 Task: Create a due date automation trigger when advanced on, on the wednesday of the week before a card is due add content with a name containing resume at 11:00 AM.
Action: Mouse moved to (1362, 105)
Screenshot: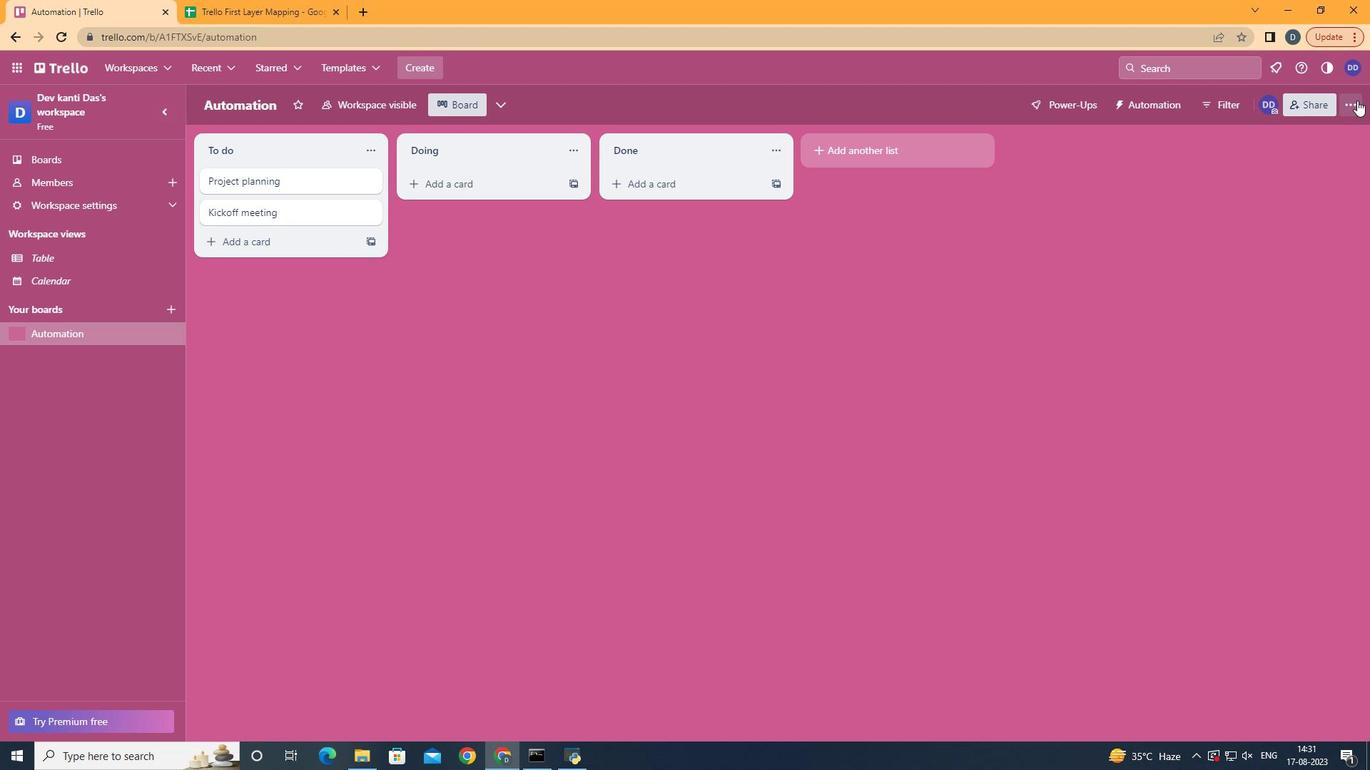 
Action: Mouse pressed left at (1362, 105)
Screenshot: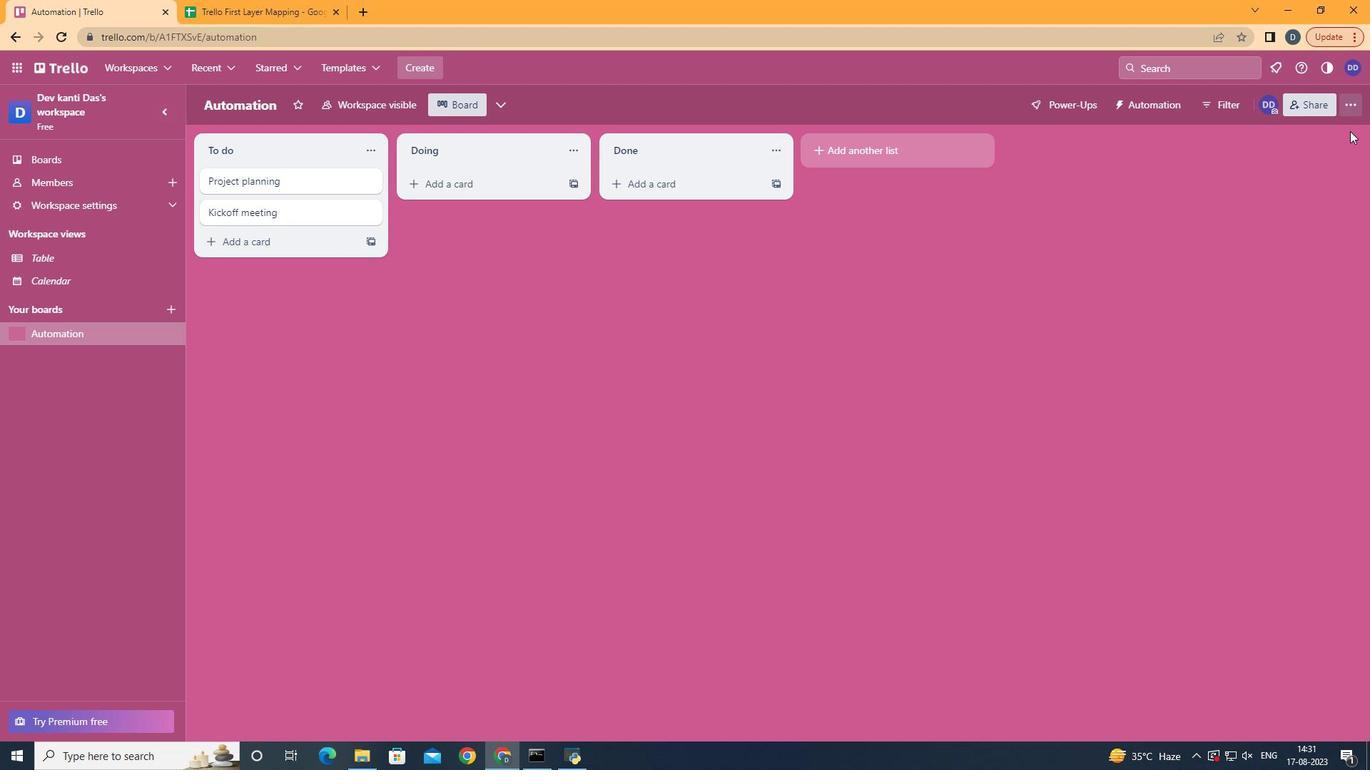 
Action: Mouse moved to (1268, 304)
Screenshot: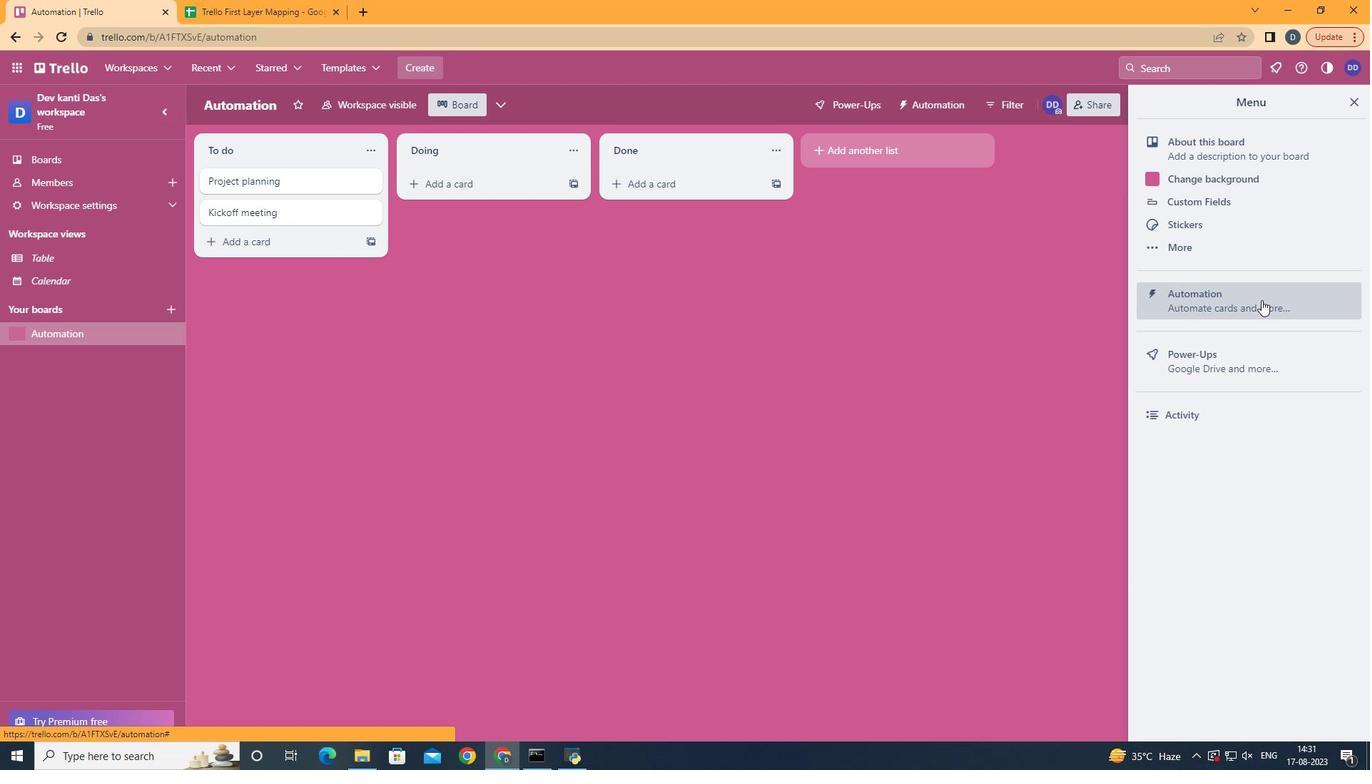 
Action: Mouse pressed left at (1268, 304)
Screenshot: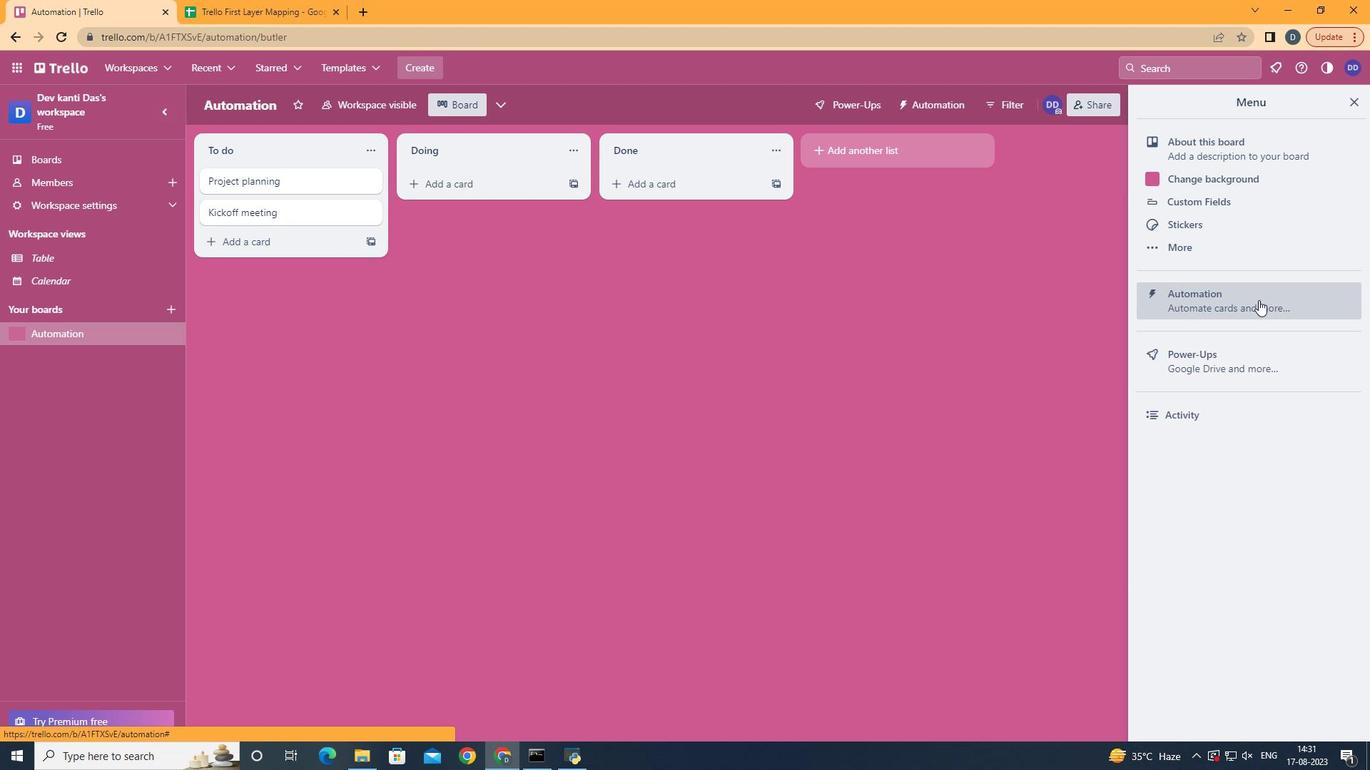 
Action: Mouse moved to (252, 291)
Screenshot: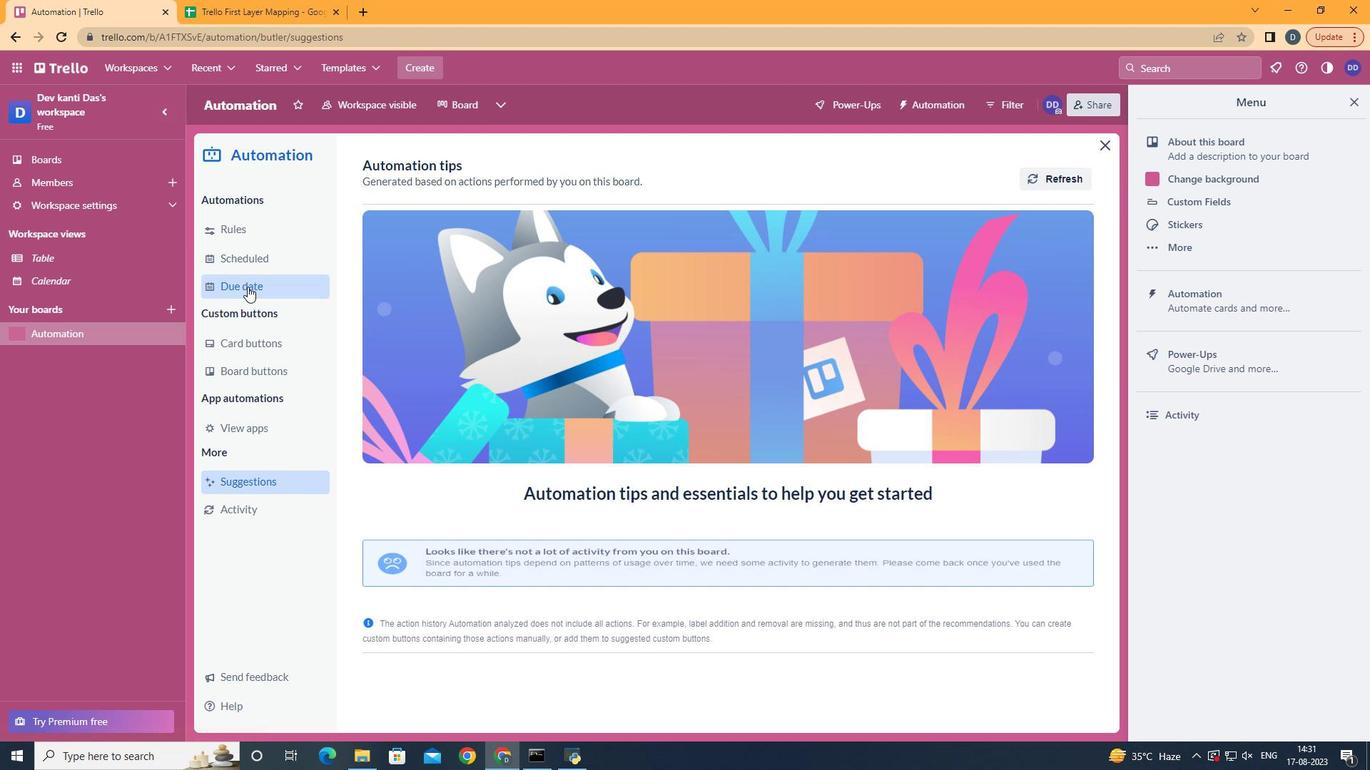 
Action: Mouse pressed left at (252, 291)
Screenshot: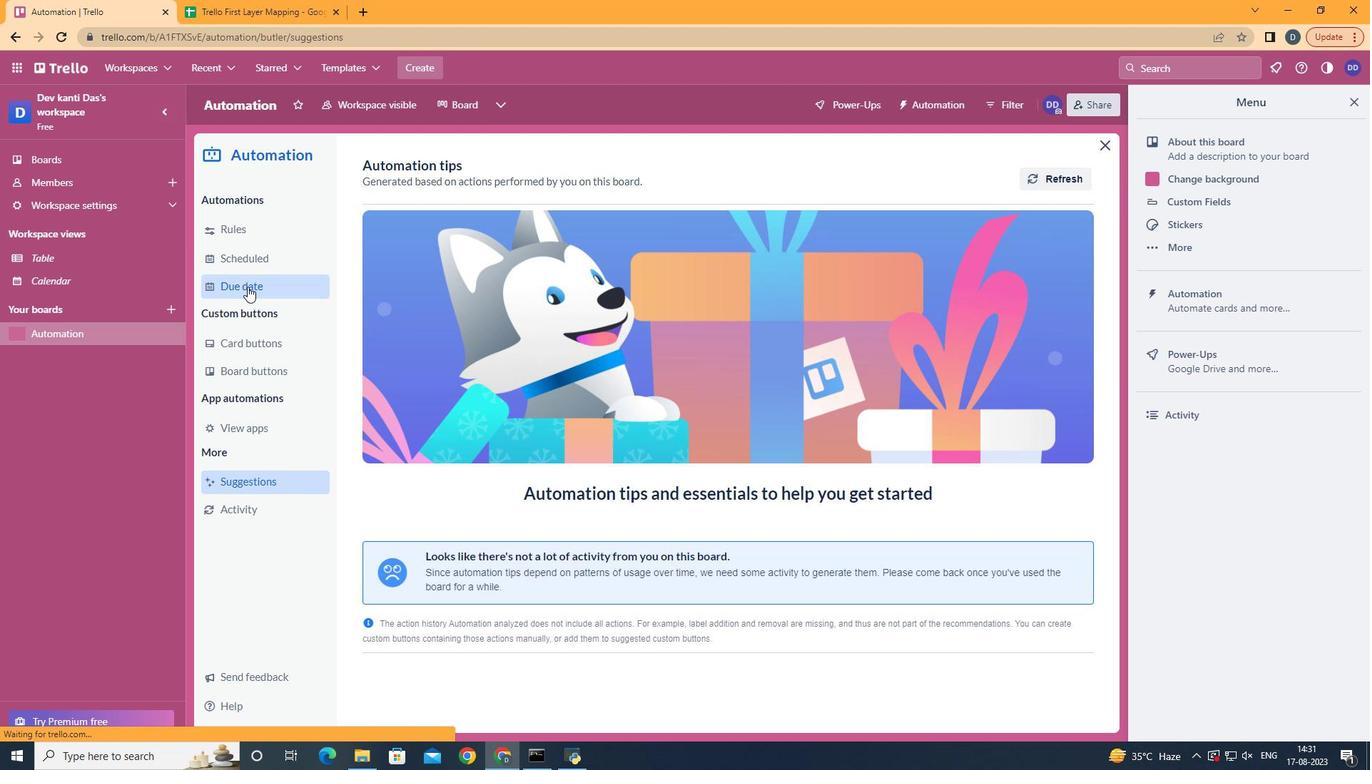 
Action: Mouse moved to (1016, 171)
Screenshot: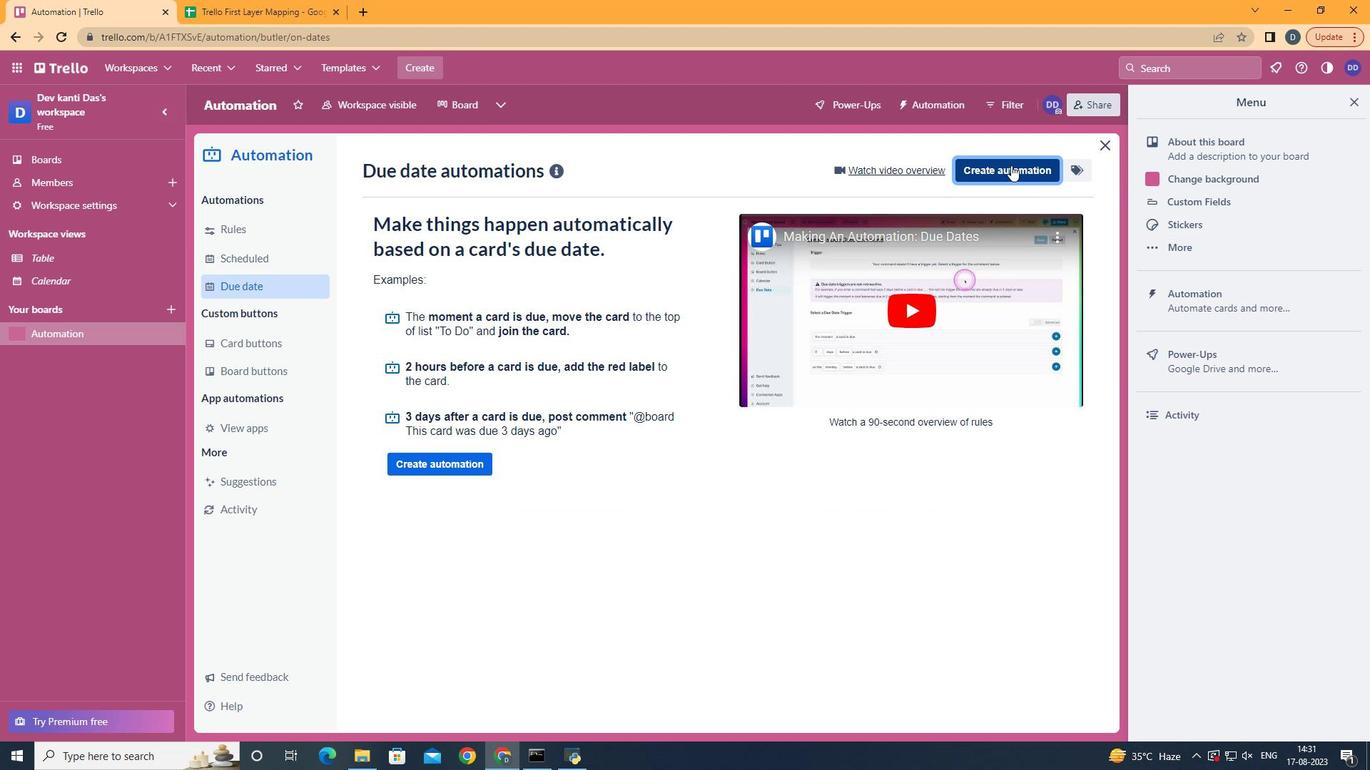 
Action: Mouse pressed left at (1016, 171)
Screenshot: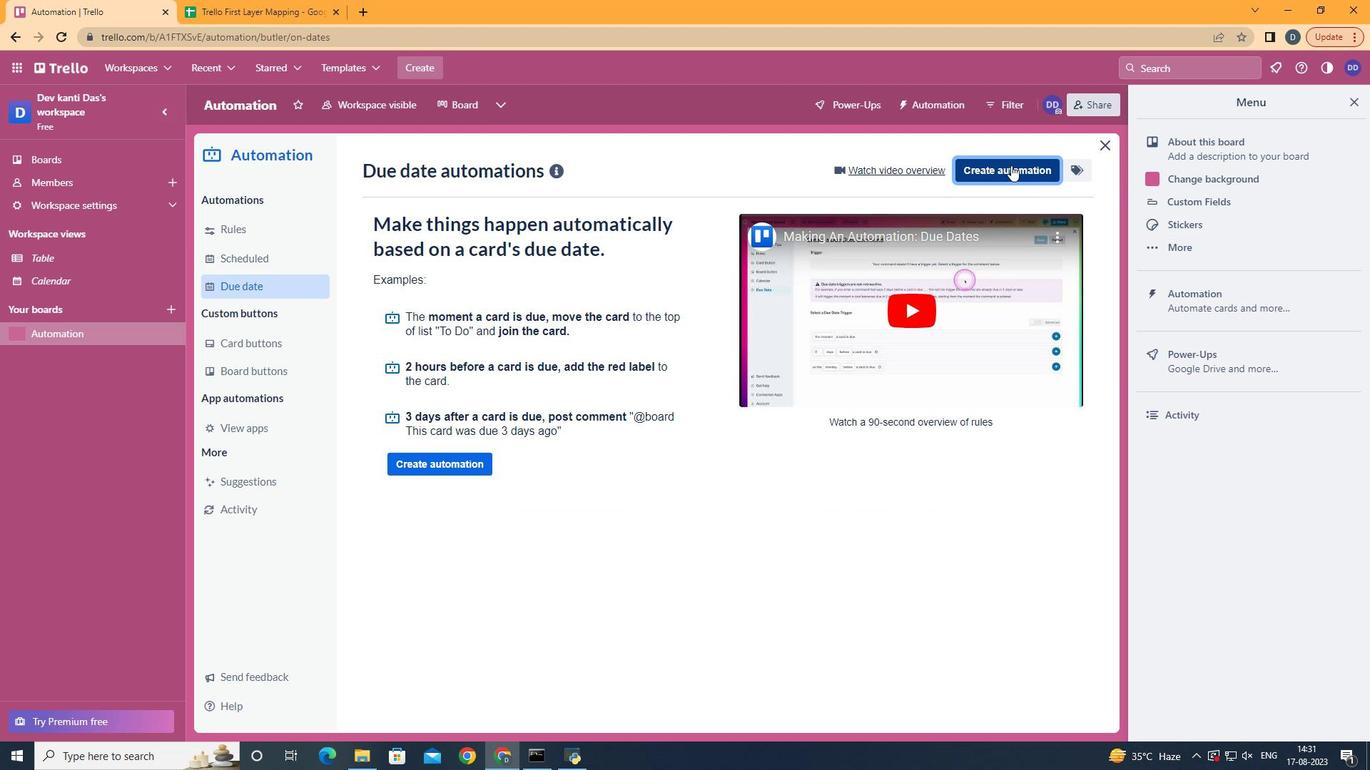 
Action: Mouse moved to (735, 315)
Screenshot: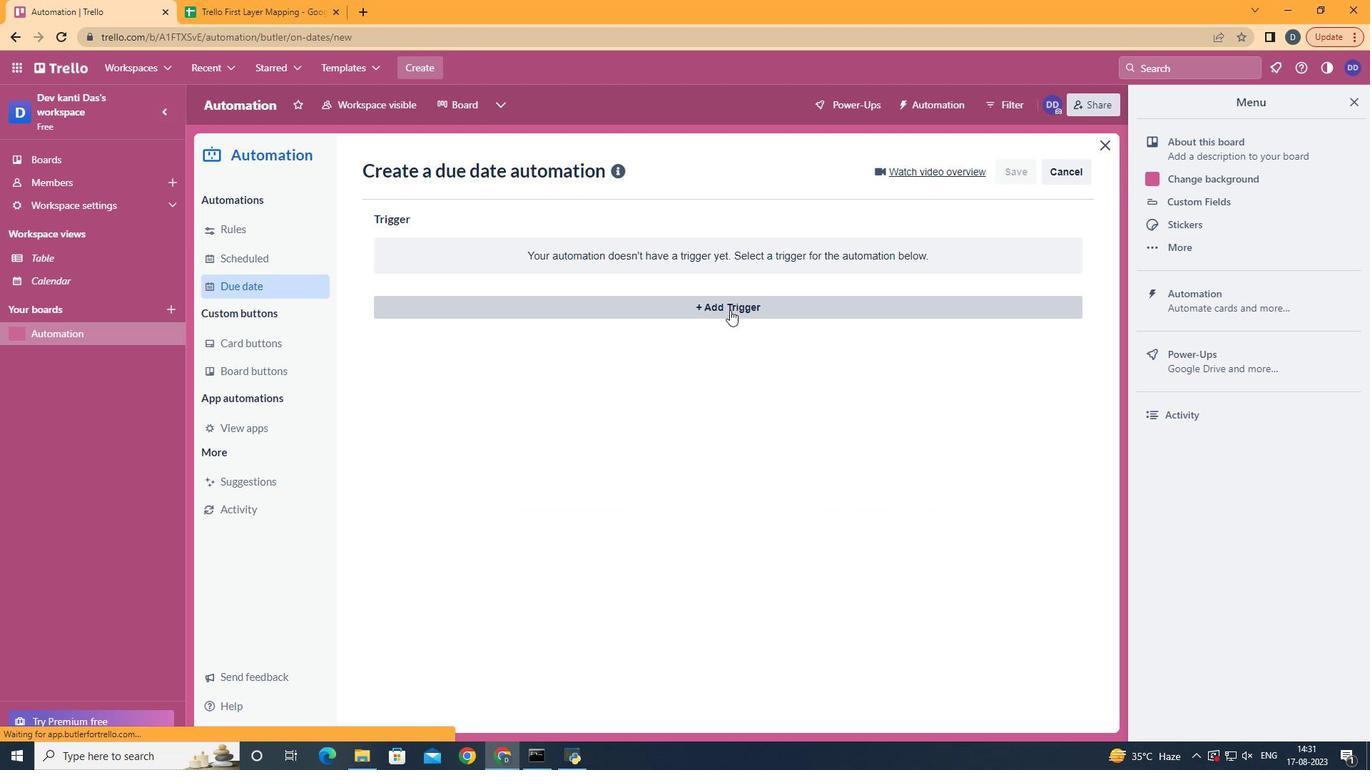 
Action: Mouse pressed left at (735, 315)
Screenshot: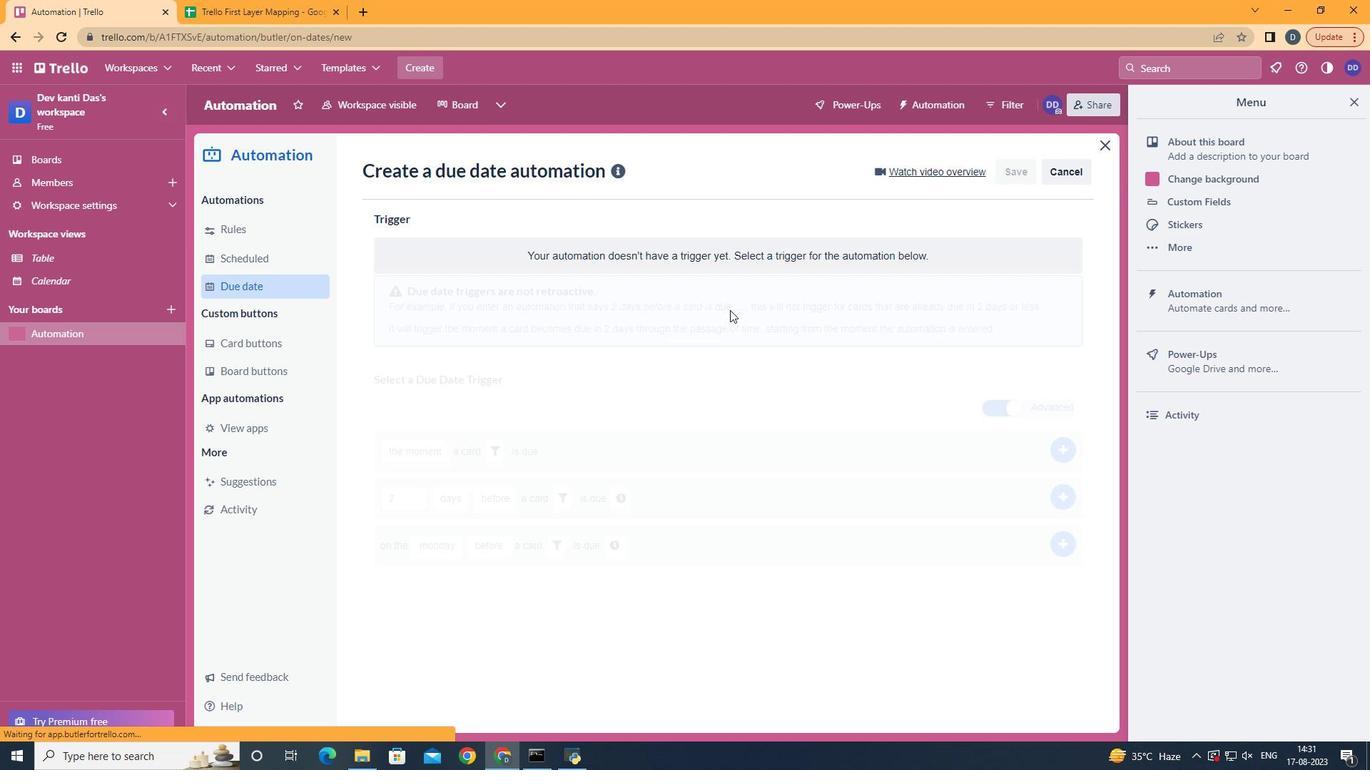 
Action: Mouse moved to (461, 437)
Screenshot: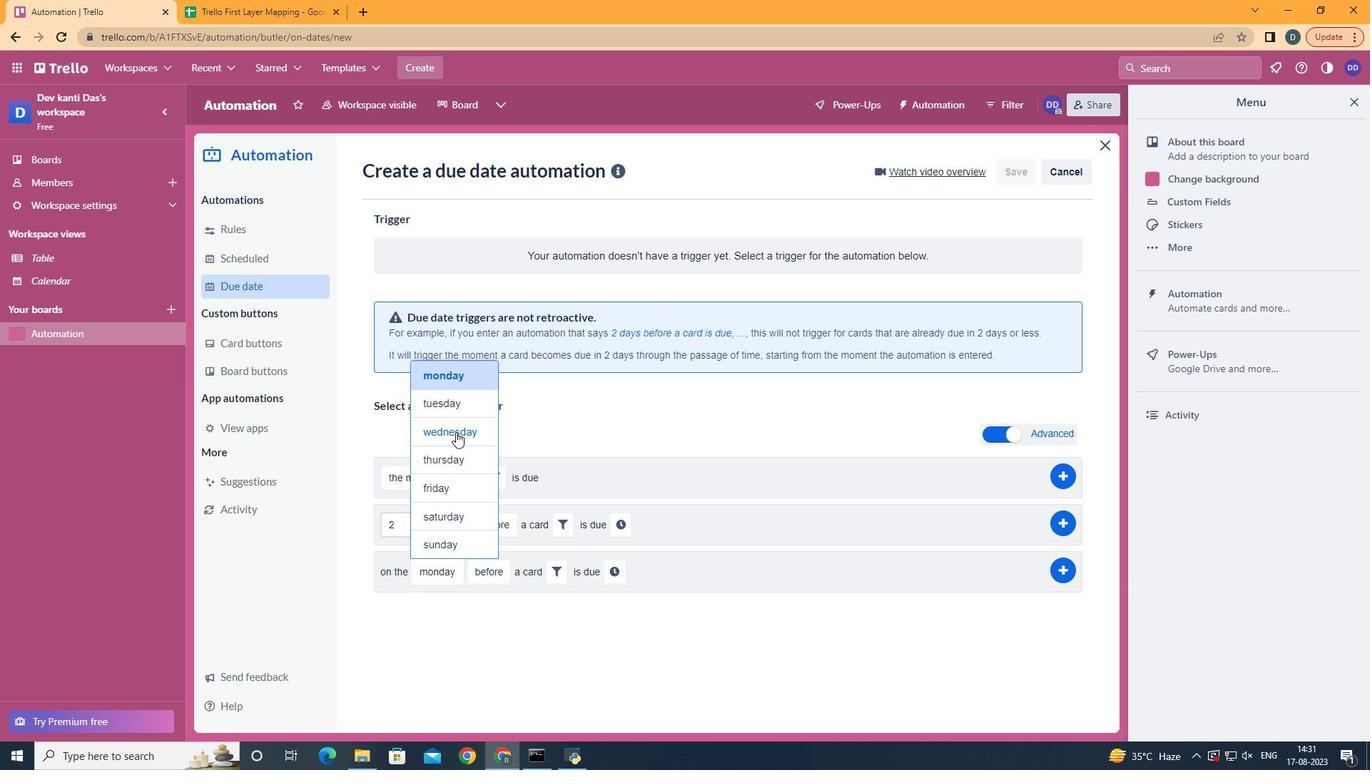 
Action: Mouse pressed left at (461, 437)
Screenshot: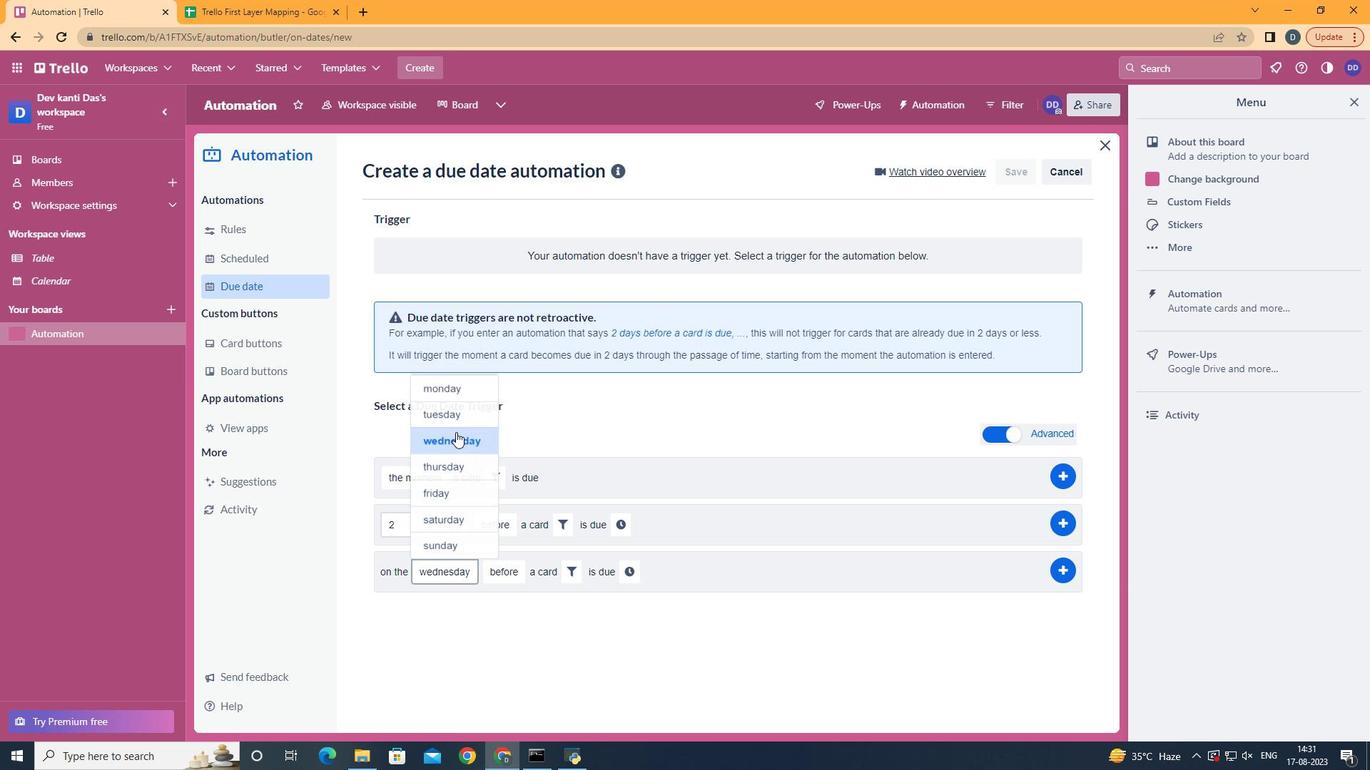 
Action: Mouse moved to (534, 690)
Screenshot: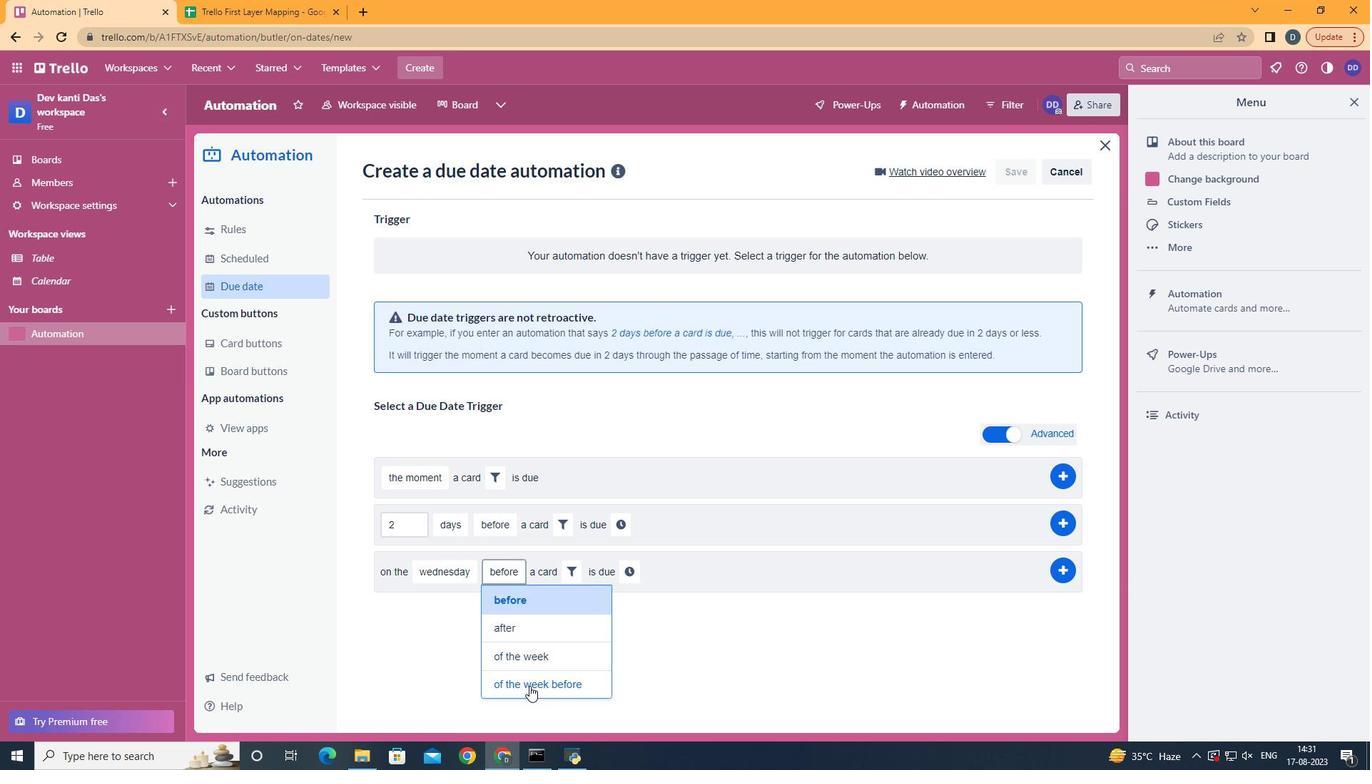 
Action: Mouse pressed left at (534, 690)
Screenshot: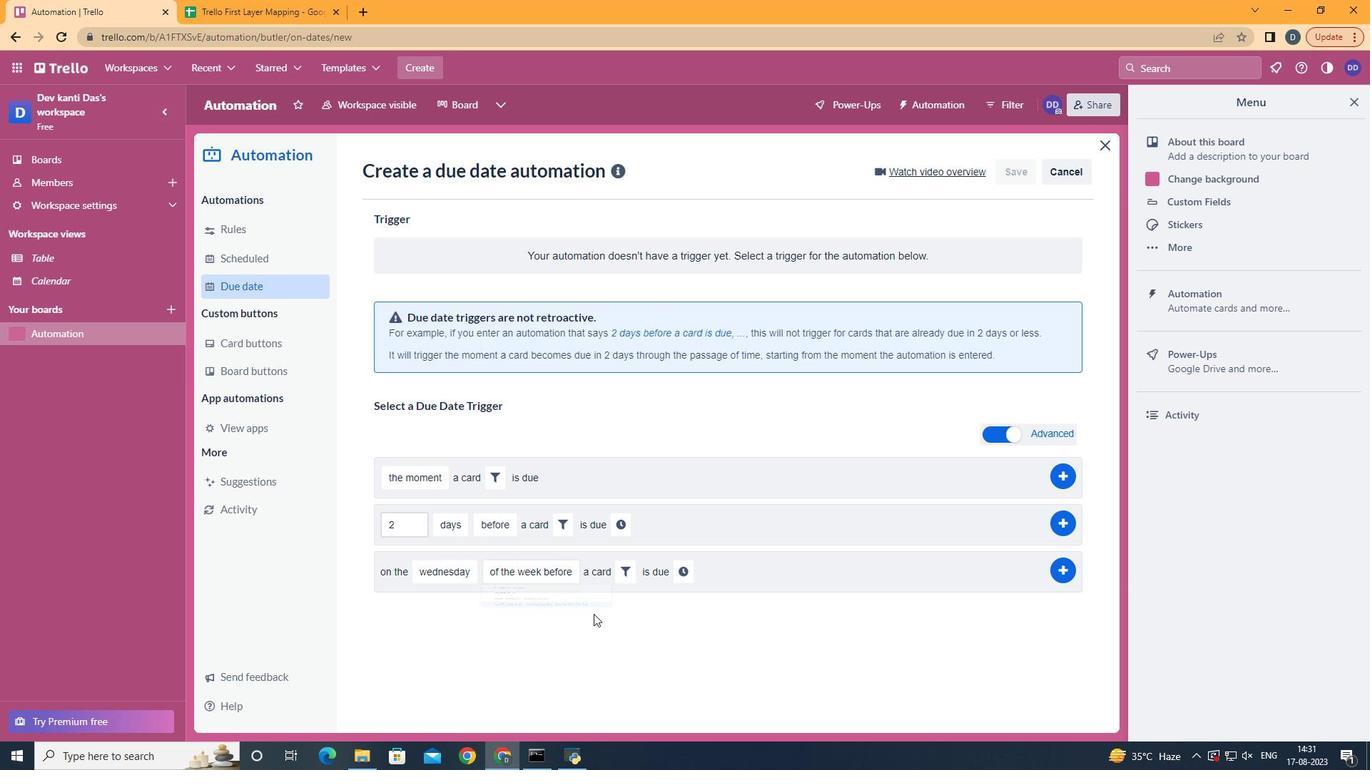 
Action: Mouse moved to (627, 586)
Screenshot: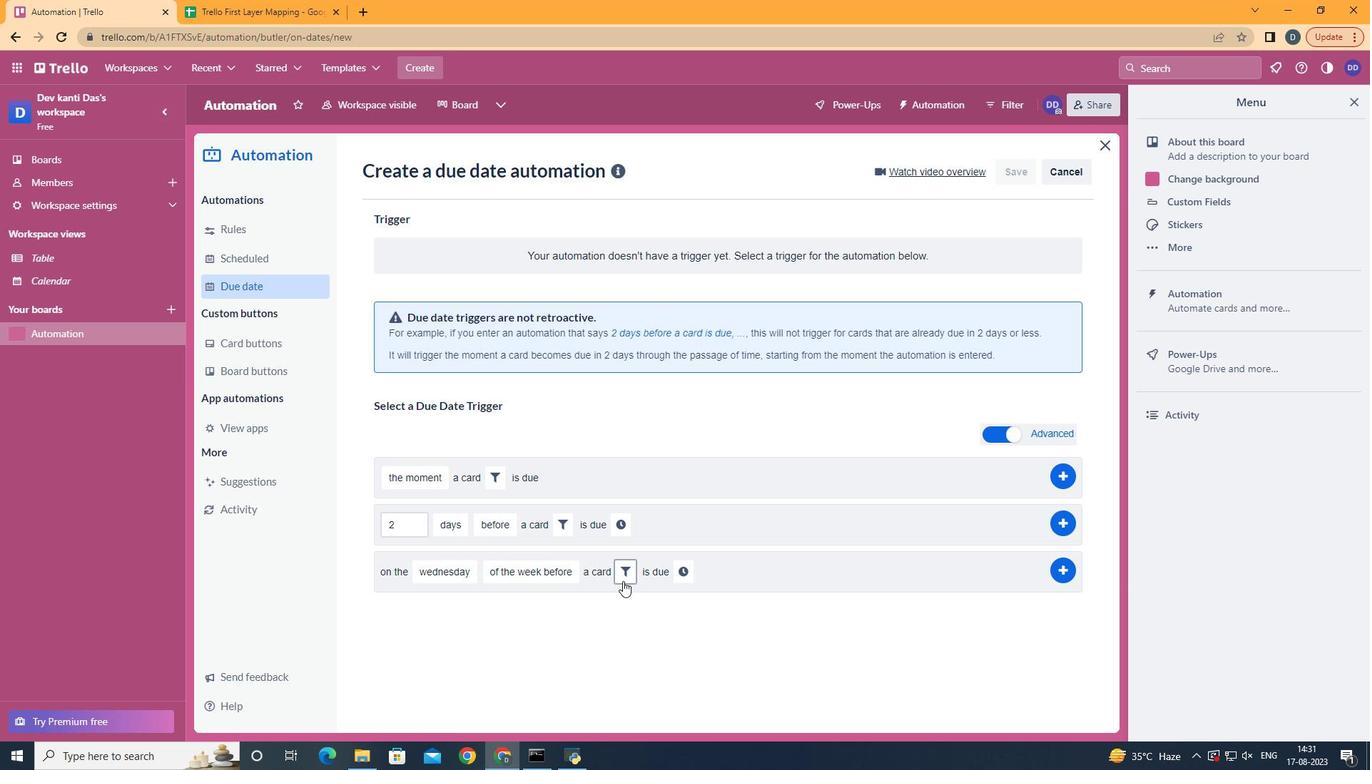 
Action: Mouse pressed left at (627, 586)
Screenshot: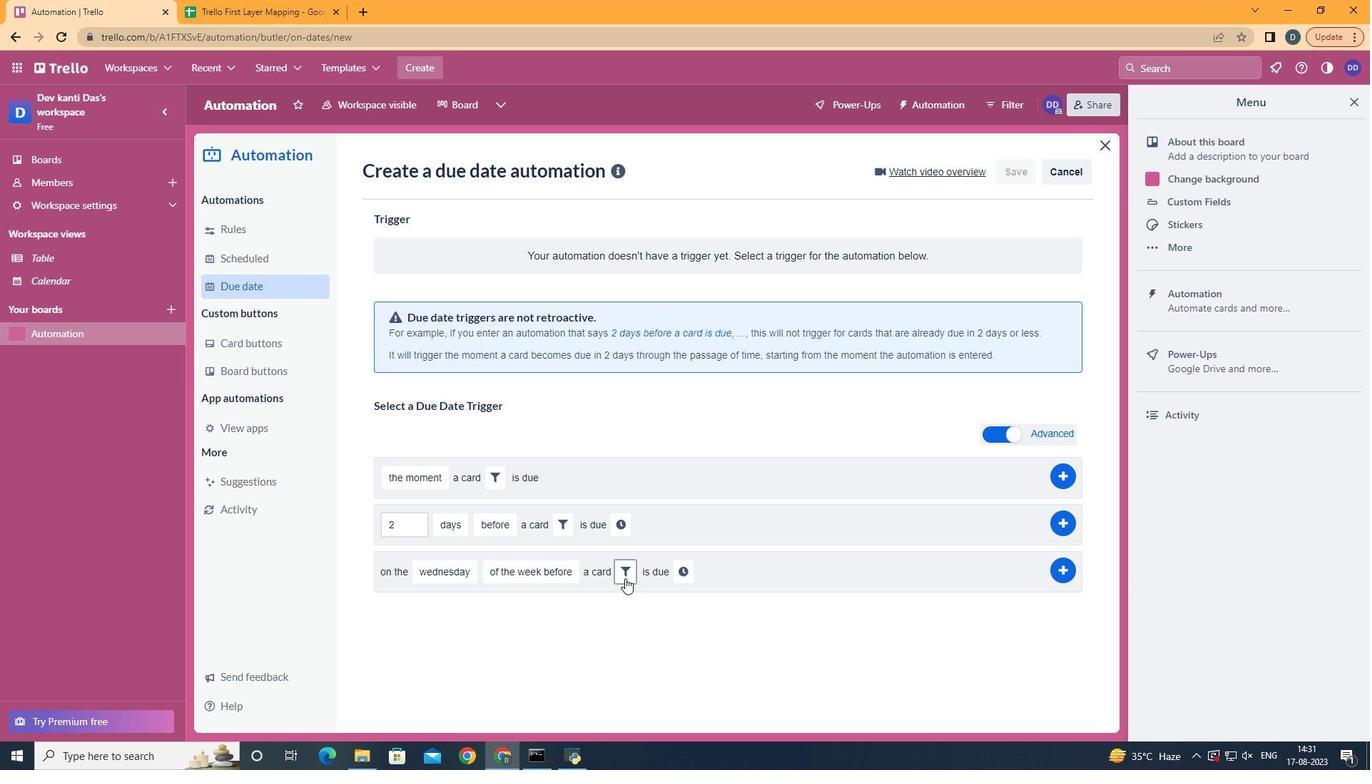 
Action: Mouse moved to (812, 624)
Screenshot: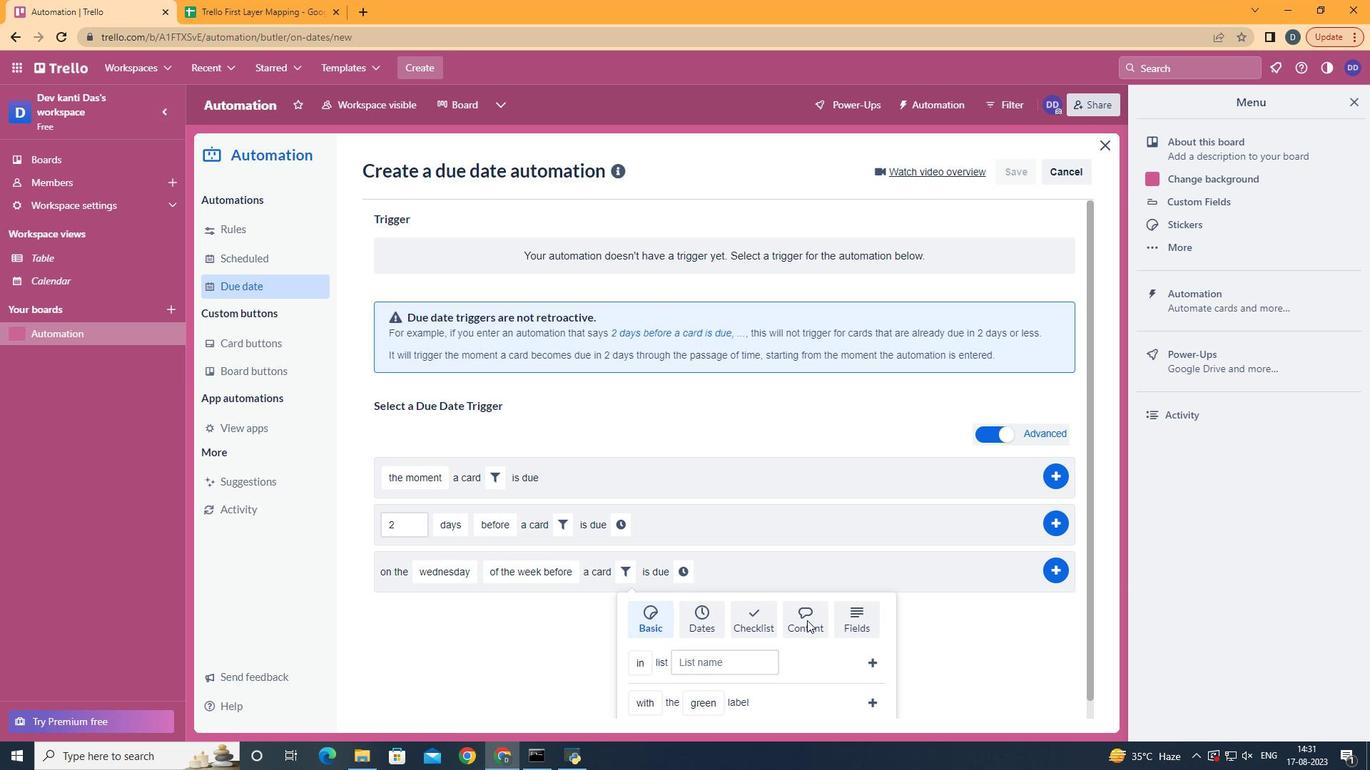 
Action: Mouse pressed left at (812, 624)
Screenshot: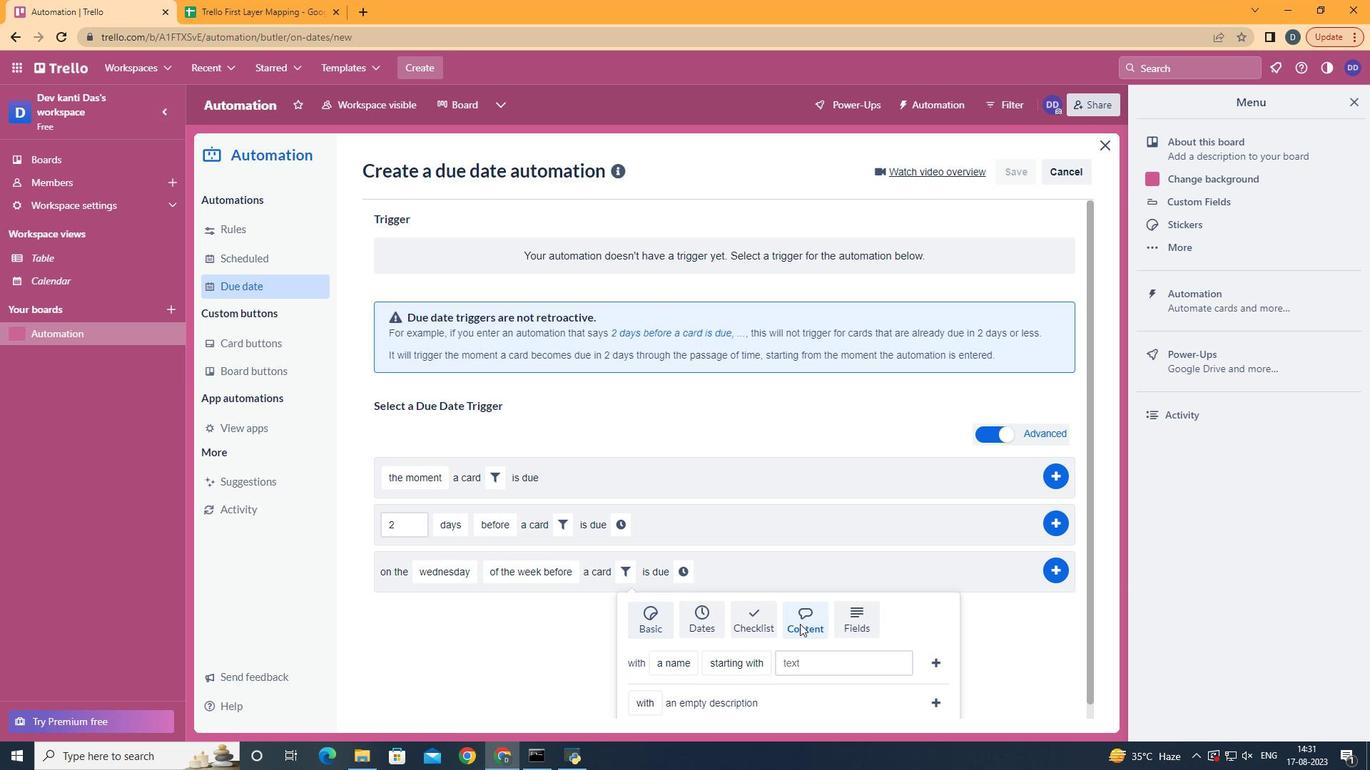 
Action: Mouse moved to (776, 558)
Screenshot: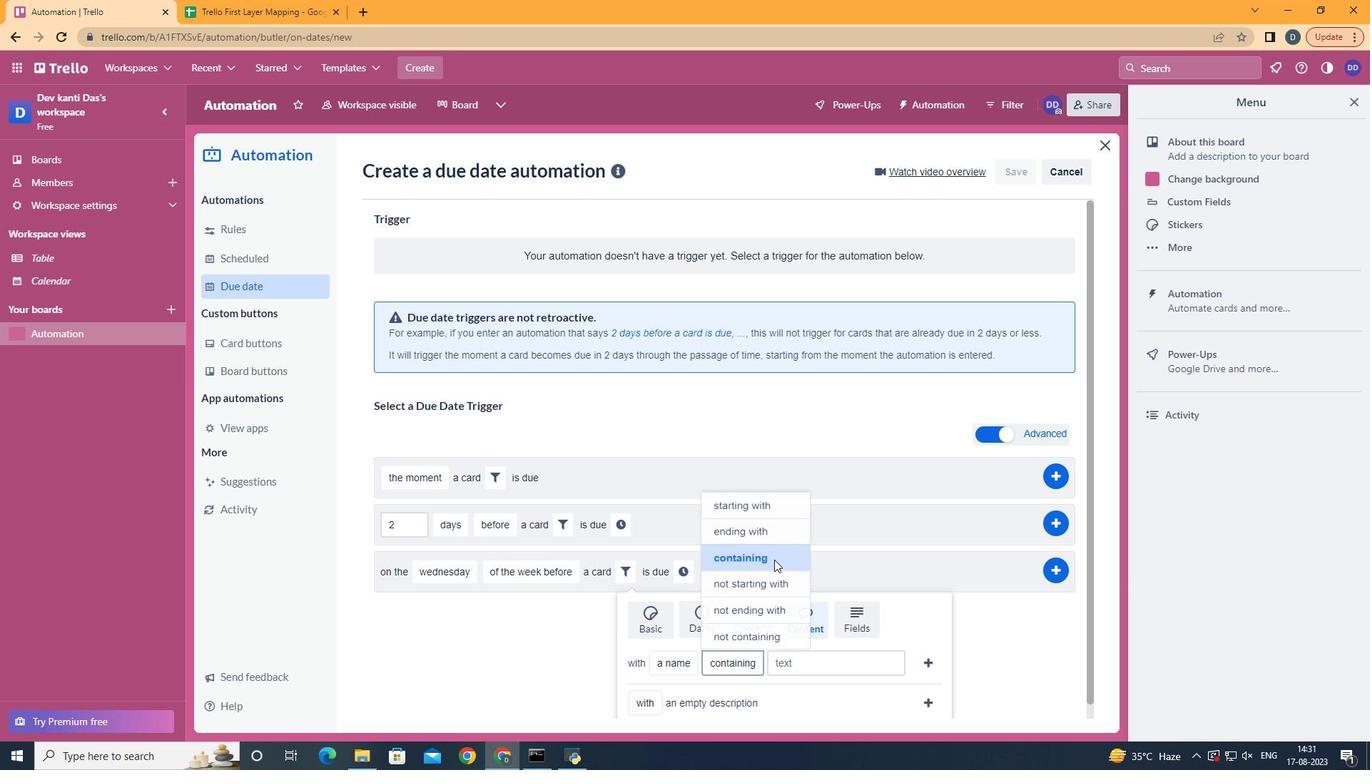 
Action: Mouse pressed left at (776, 558)
Screenshot: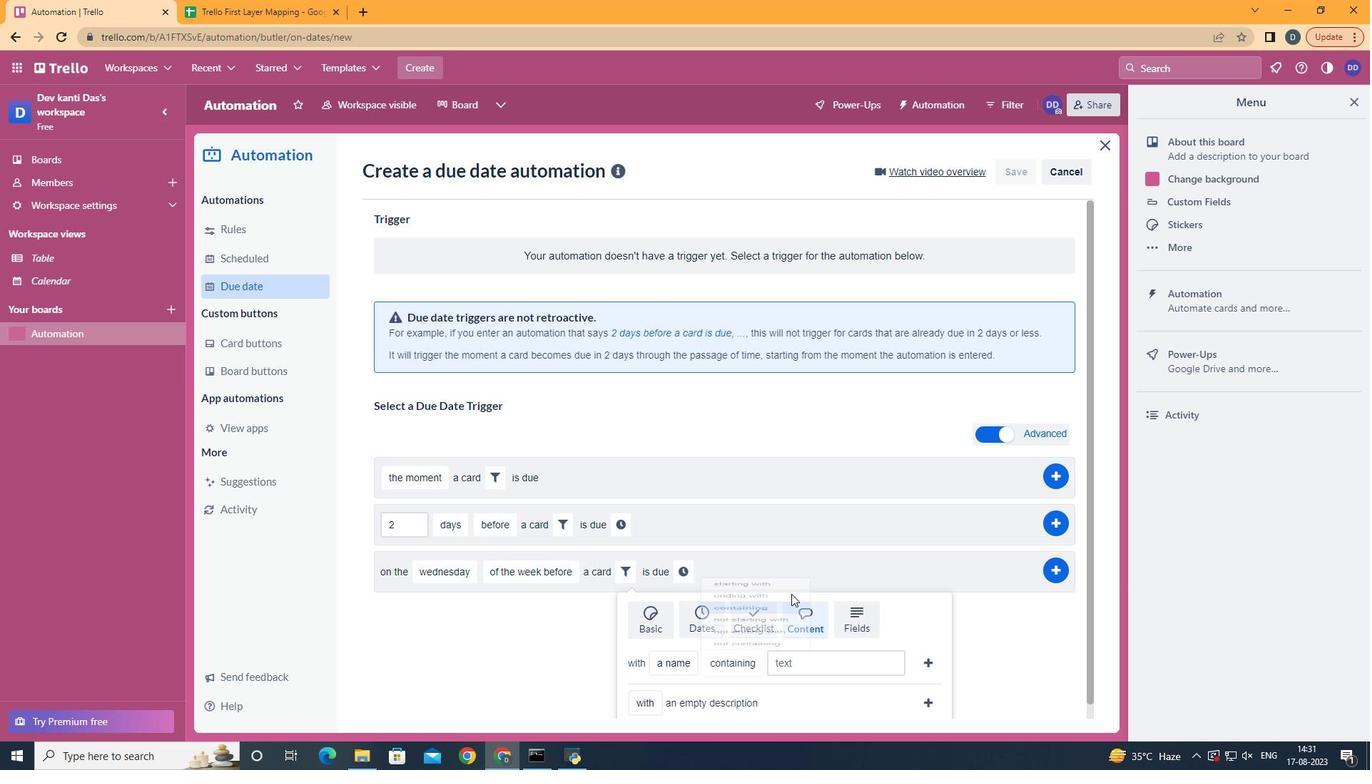 
Action: Mouse moved to (826, 658)
Screenshot: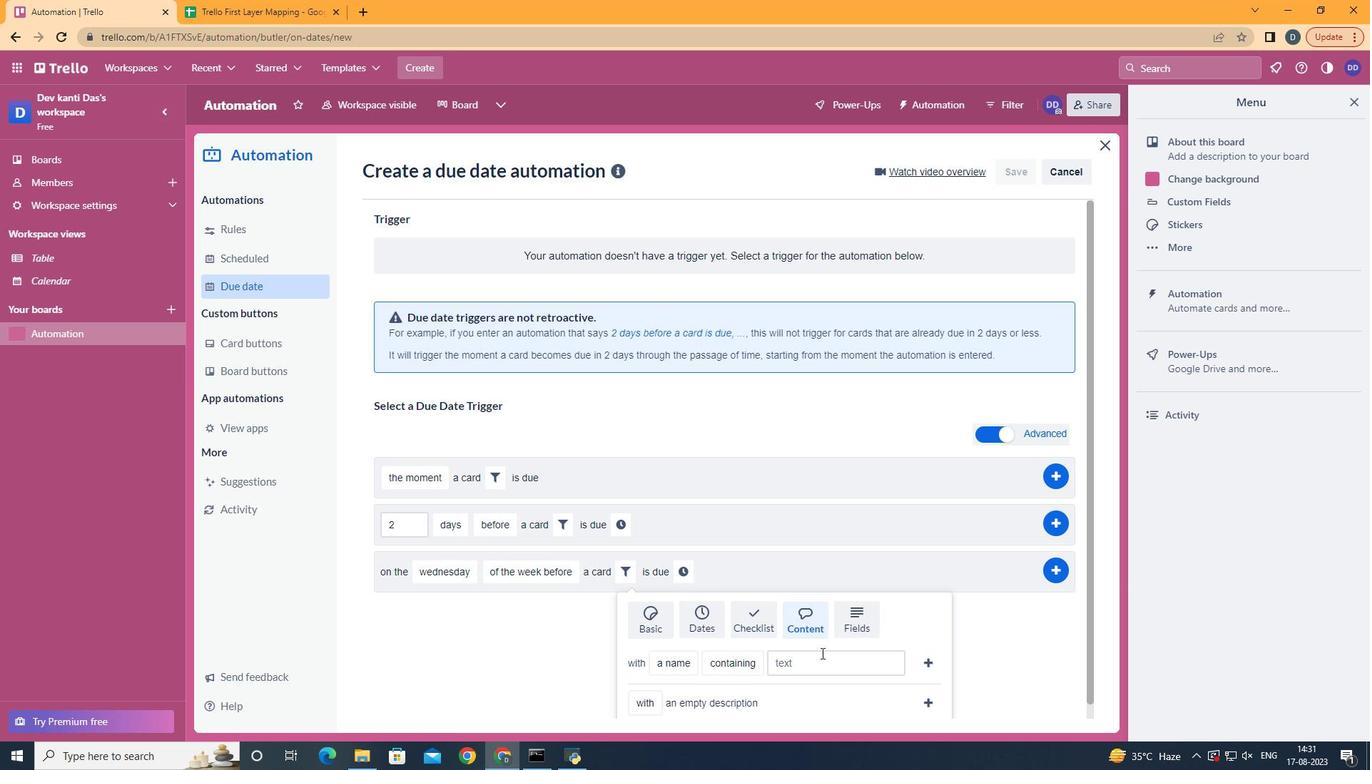 
Action: Mouse pressed left at (826, 658)
Screenshot: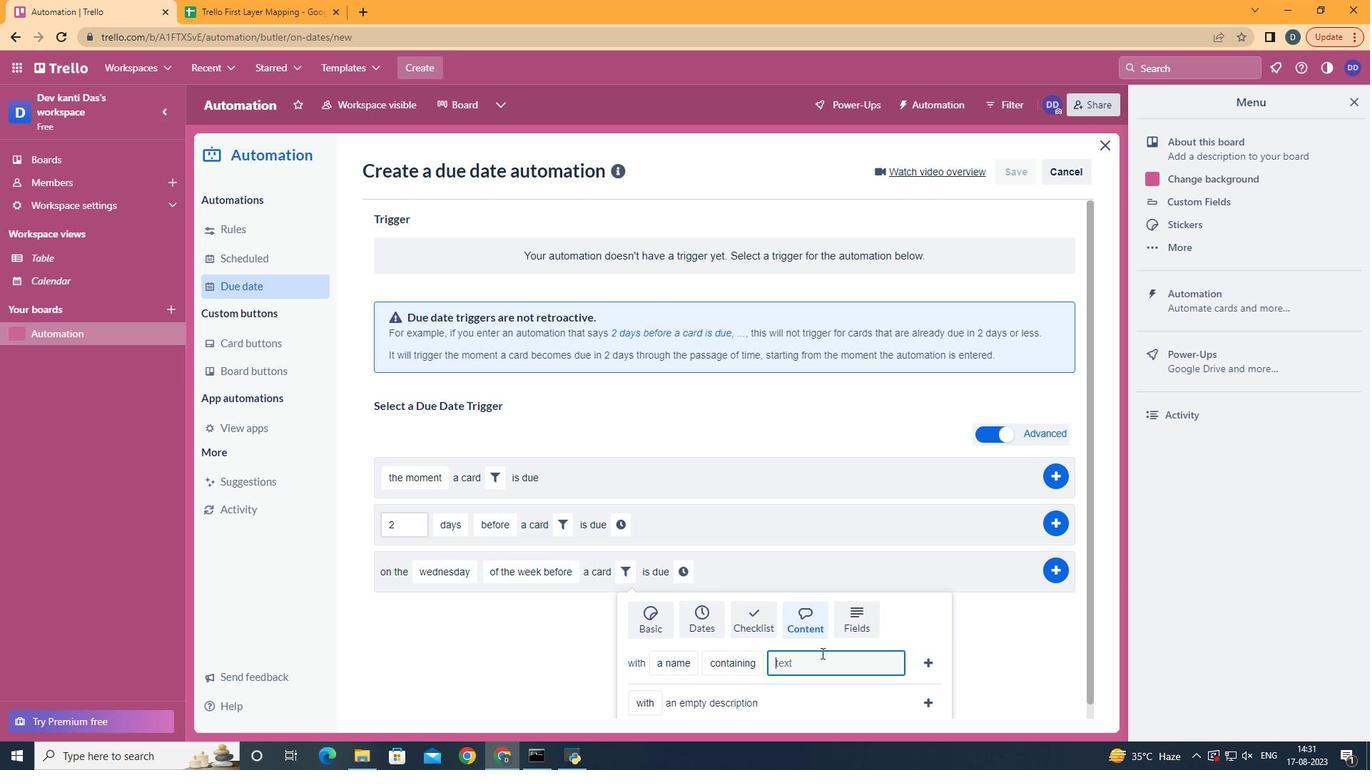 
Action: Key pressed resume
Screenshot: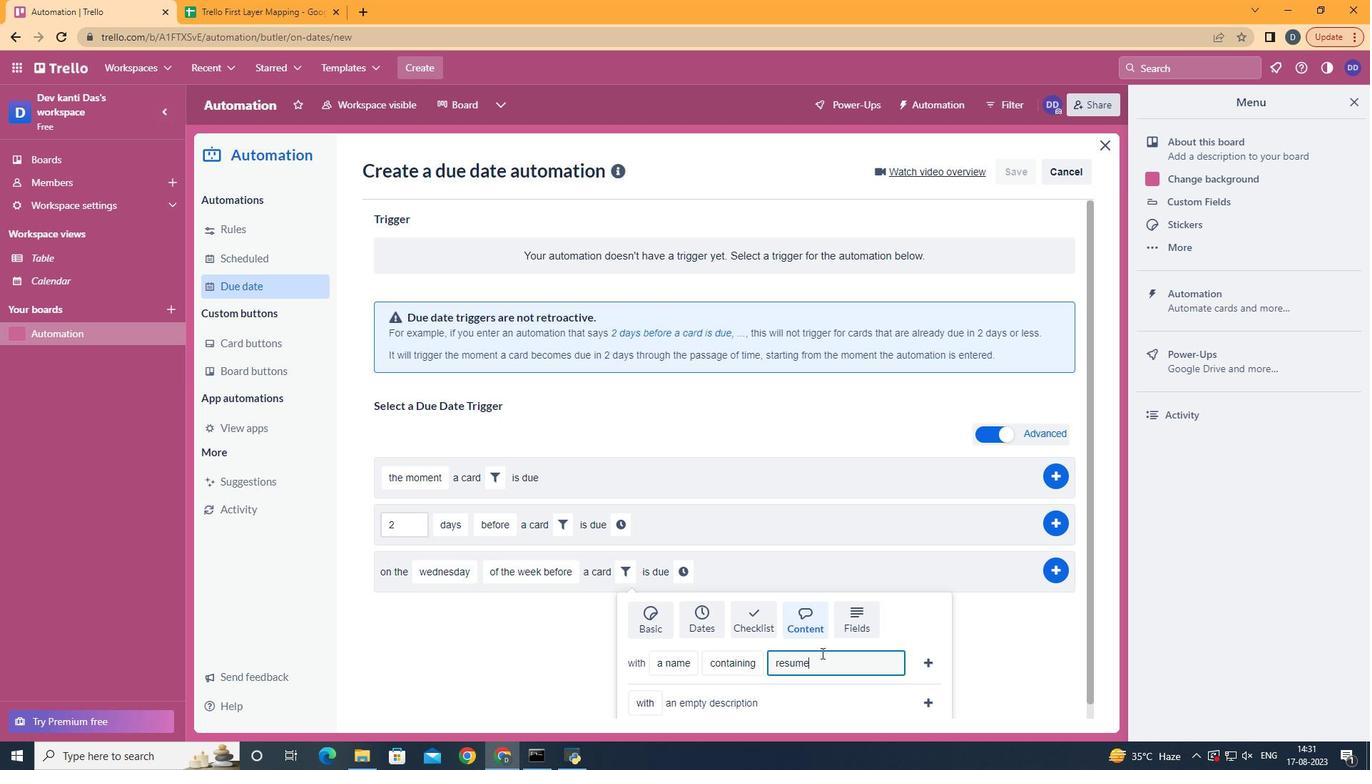 
Action: Mouse moved to (935, 666)
Screenshot: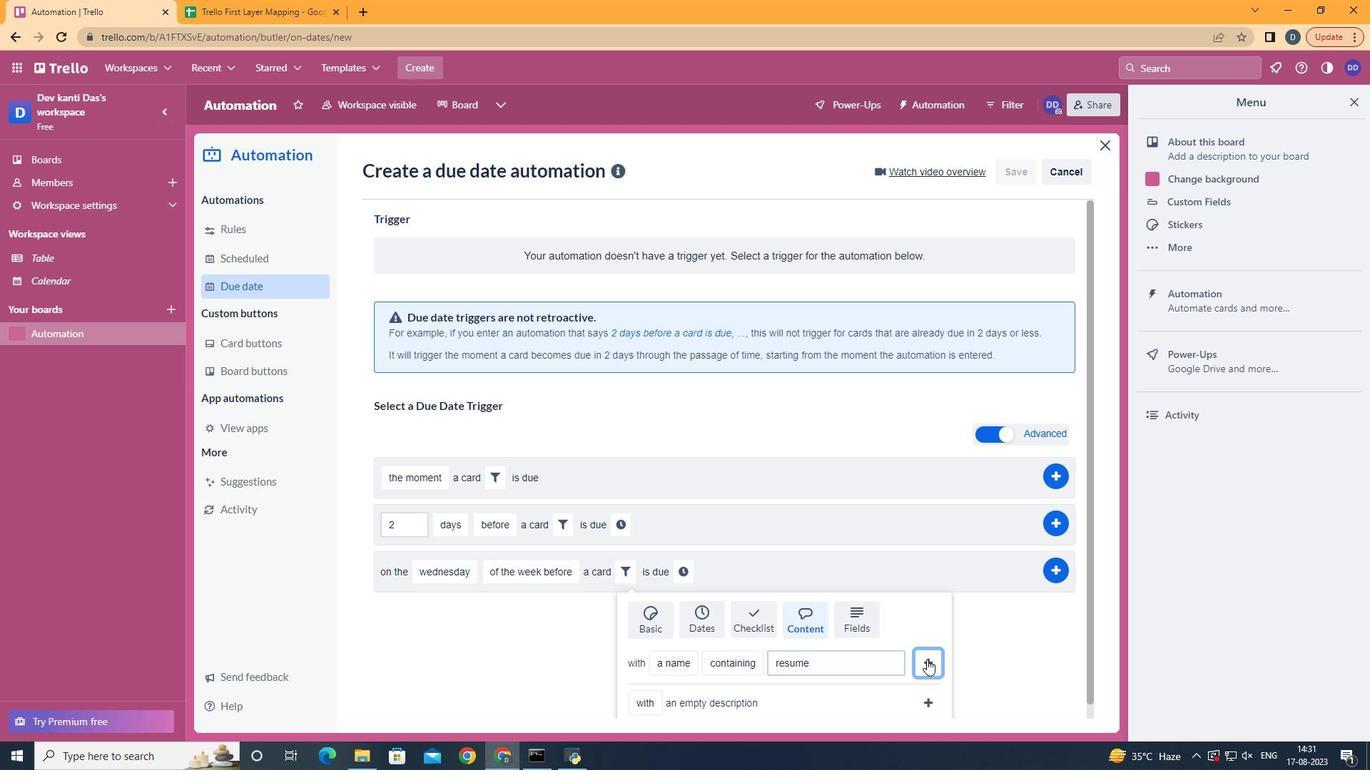 
Action: Mouse pressed left at (935, 666)
Screenshot: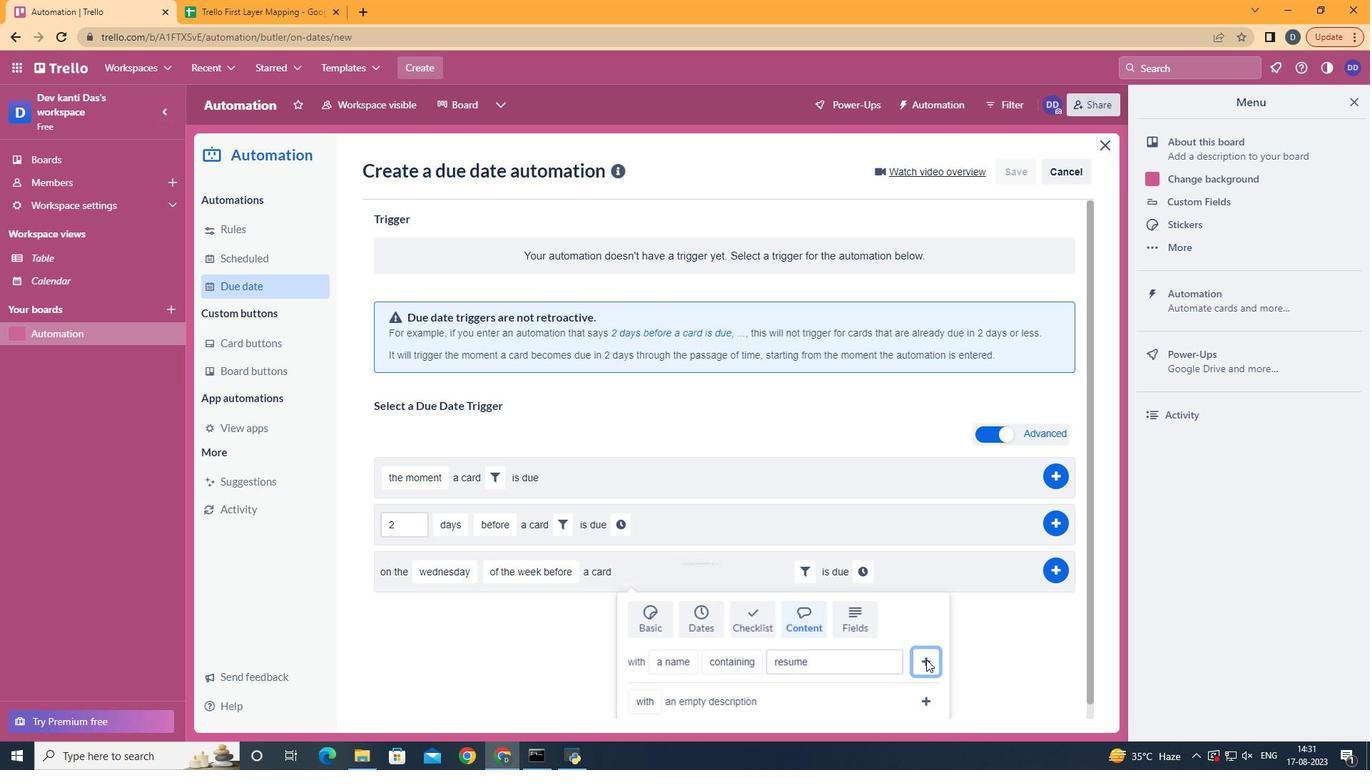 
Action: Mouse moved to (862, 572)
Screenshot: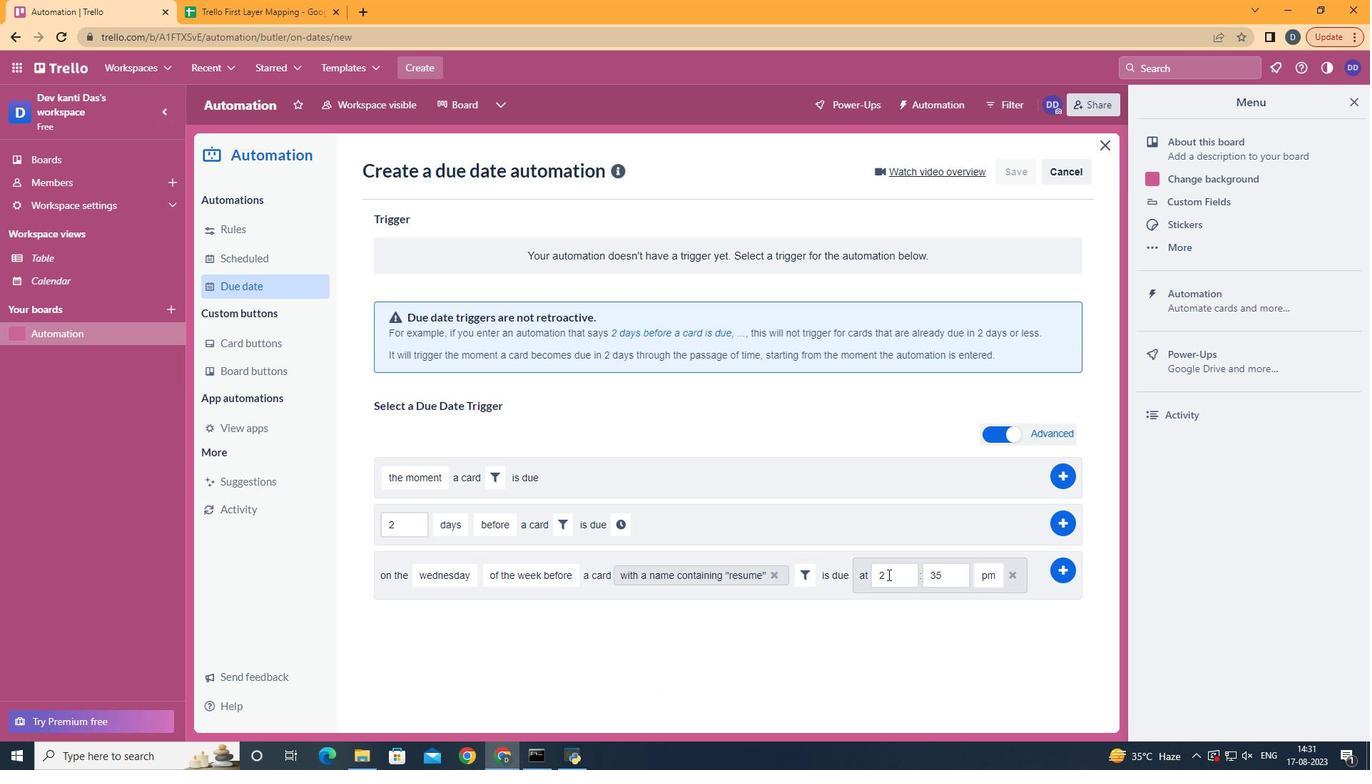 
Action: Mouse pressed left at (862, 572)
Screenshot: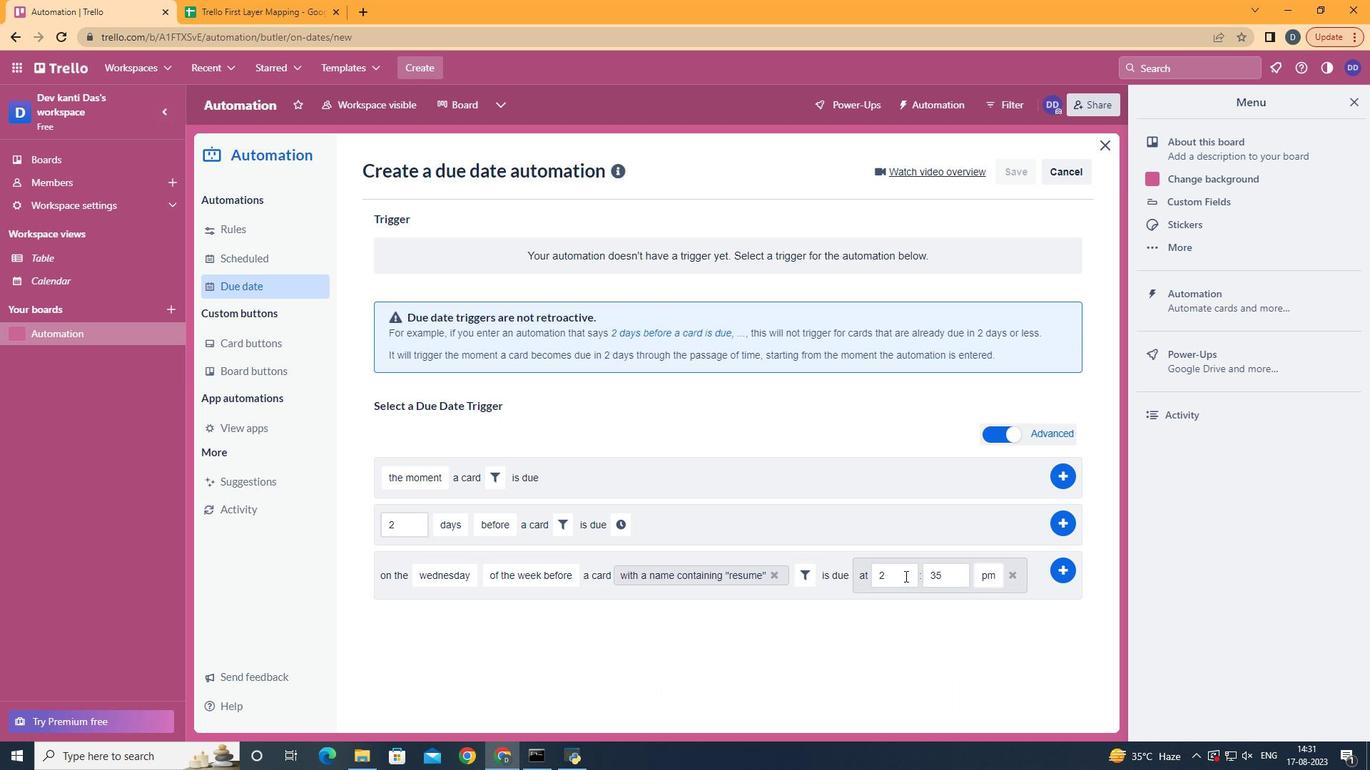 
Action: Mouse moved to (912, 581)
Screenshot: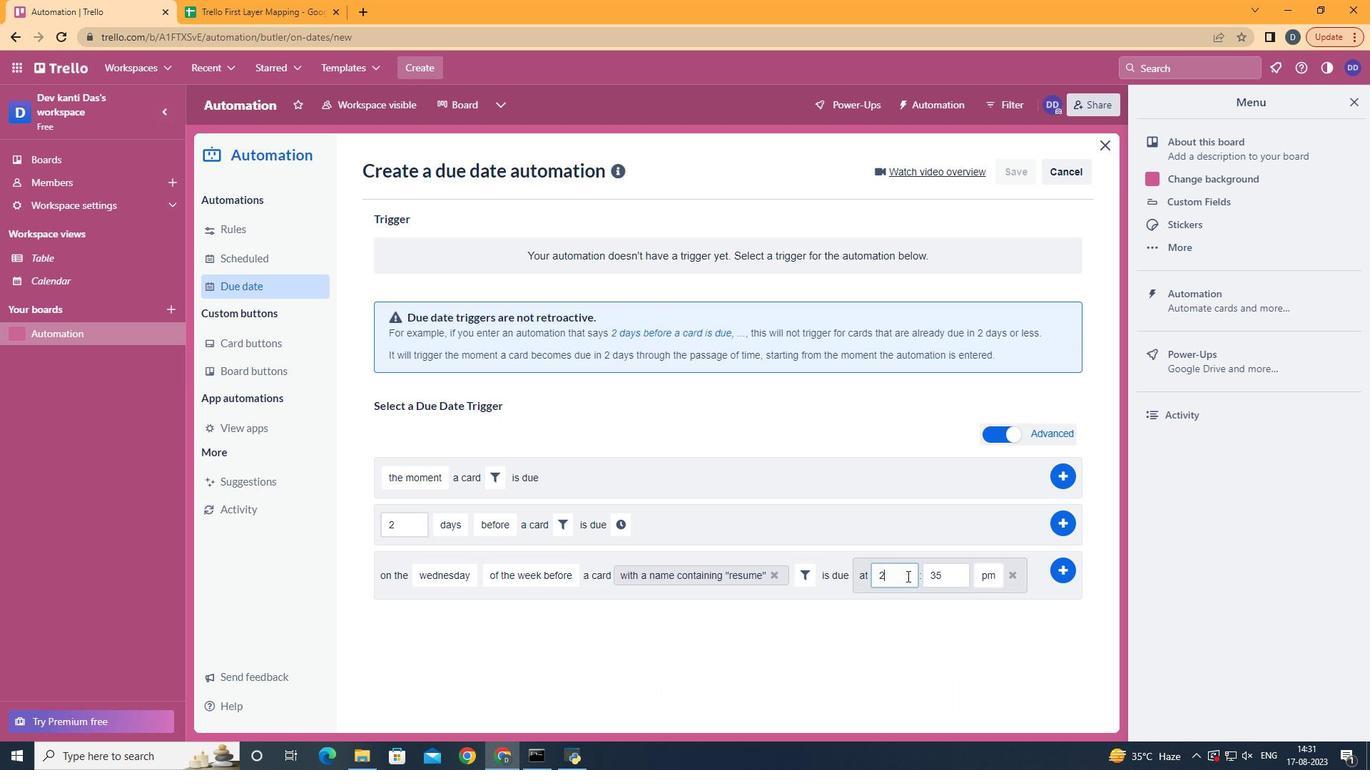 
Action: Mouse pressed left at (912, 581)
Screenshot: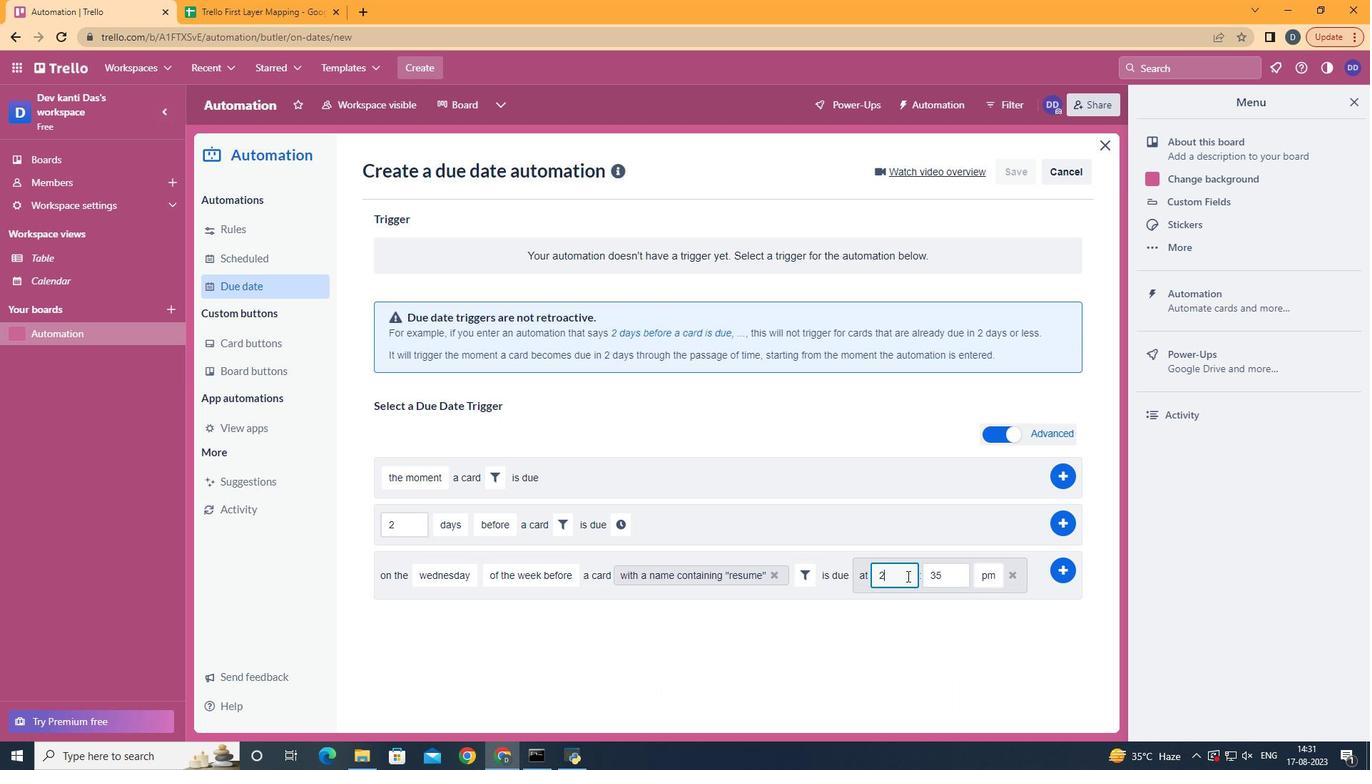 
Action: Key pressed <Key.backspace>11
Screenshot: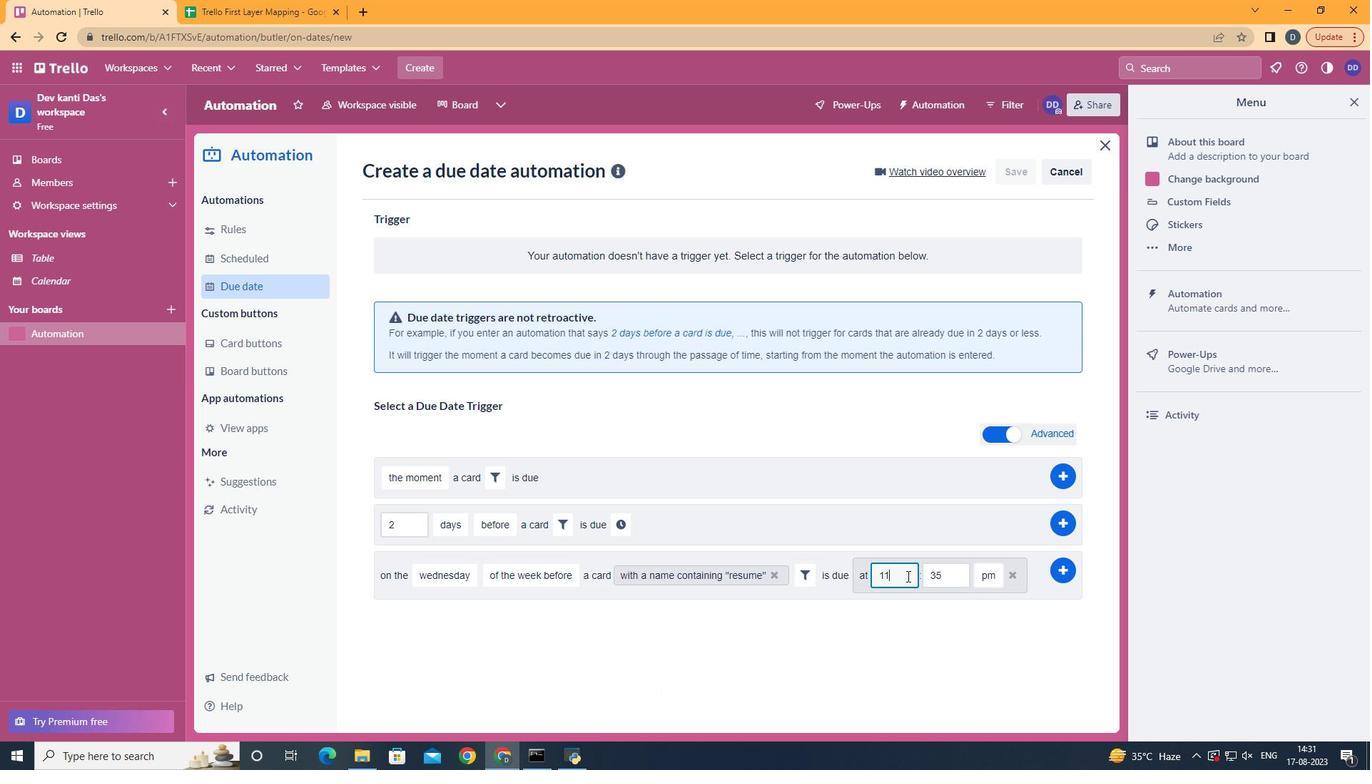 
Action: Mouse moved to (950, 575)
Screenshot: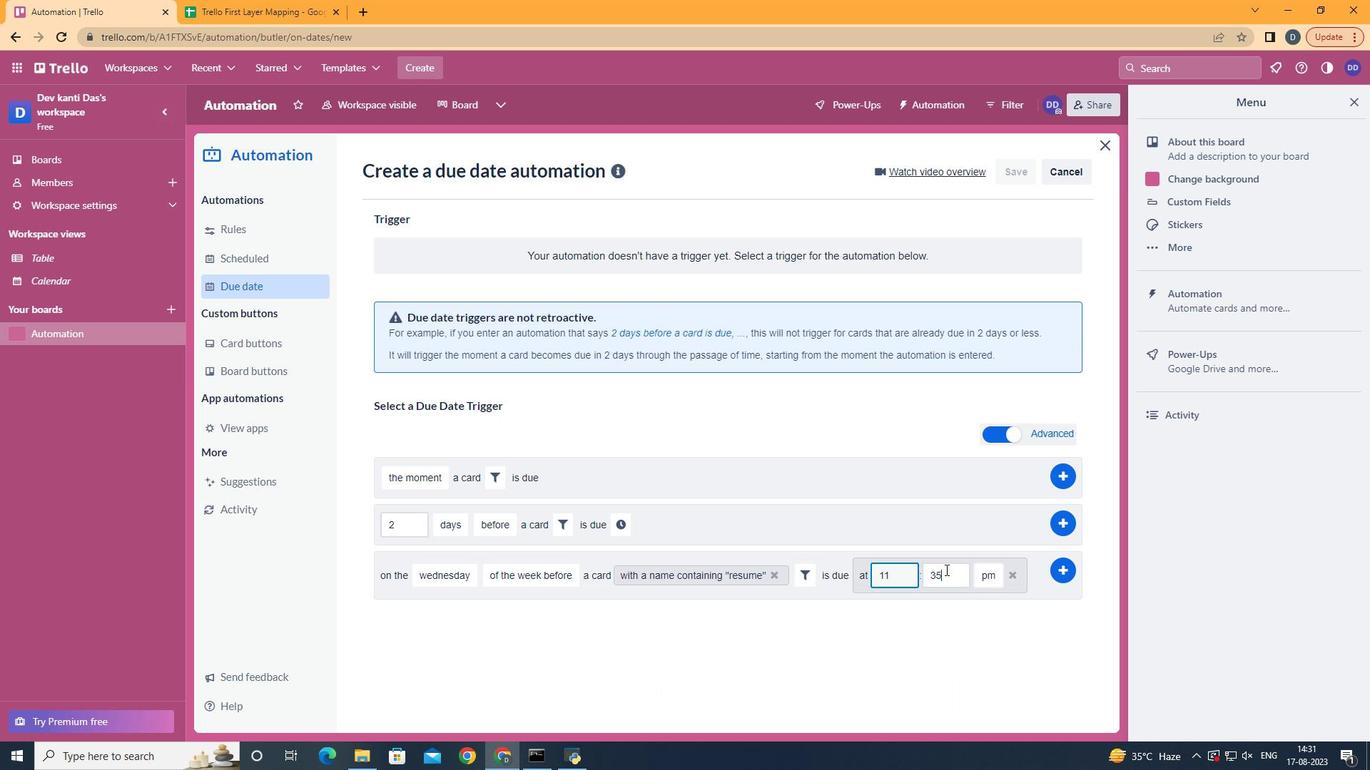 
Action: Mouse pressed left at (950, 575)
Screenshot: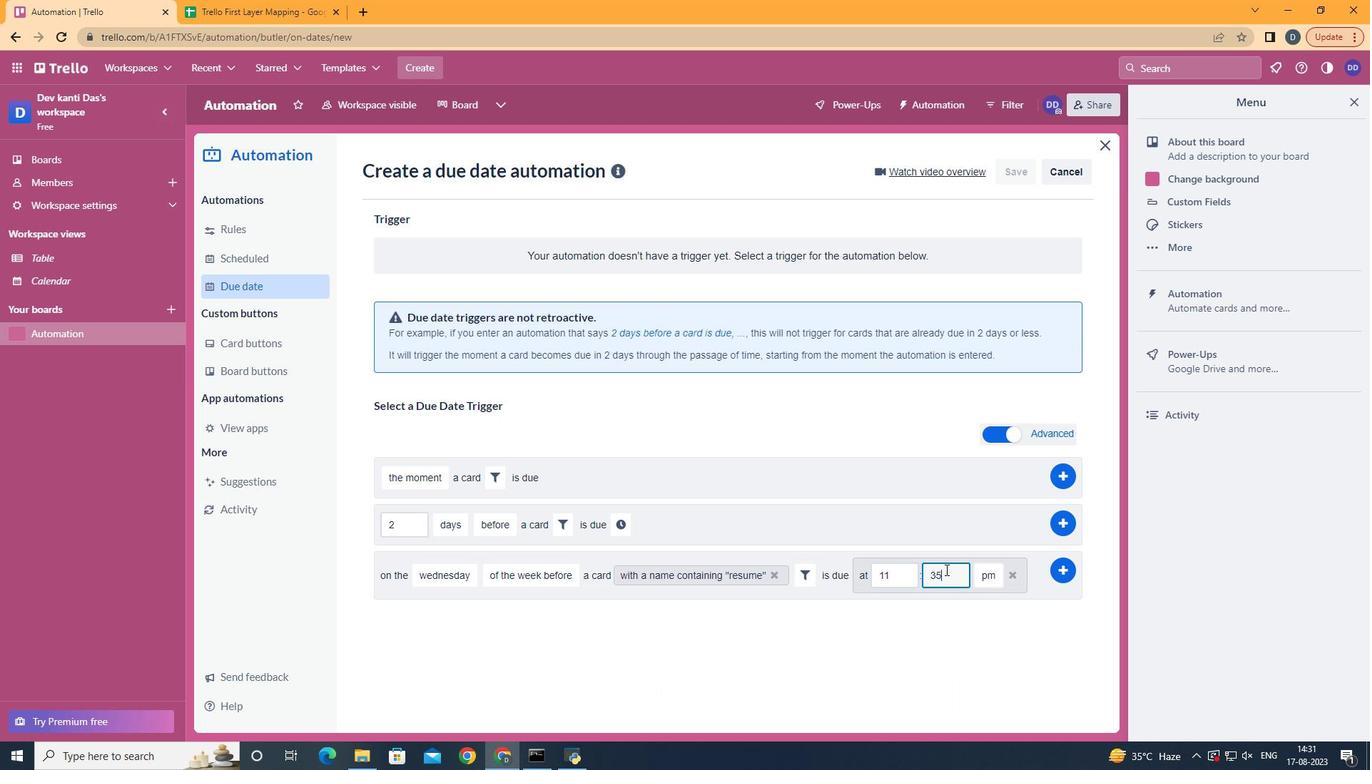 
Action: Key pressed <Key.backspace><Key.backspace>00
Screenshot: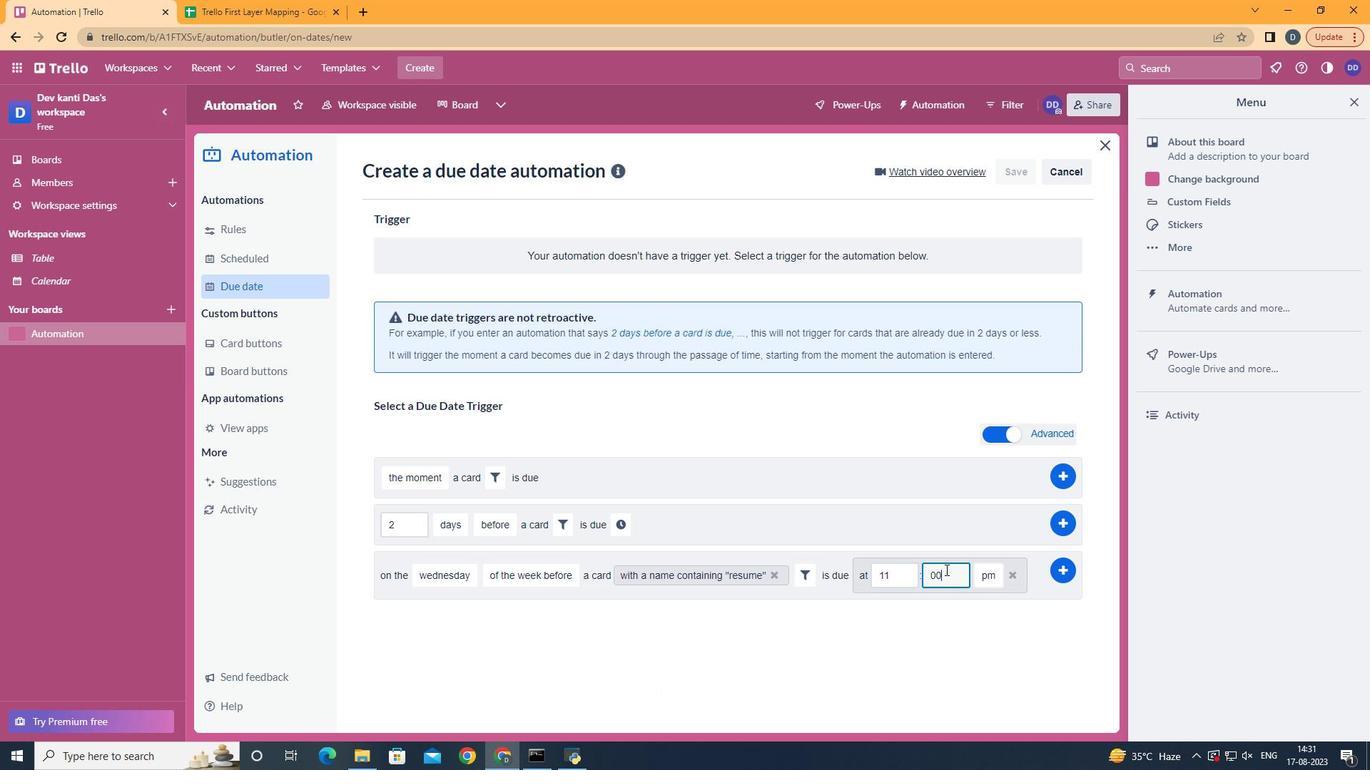 
Action: Mouse moved to (1002, 600)
Screenshot: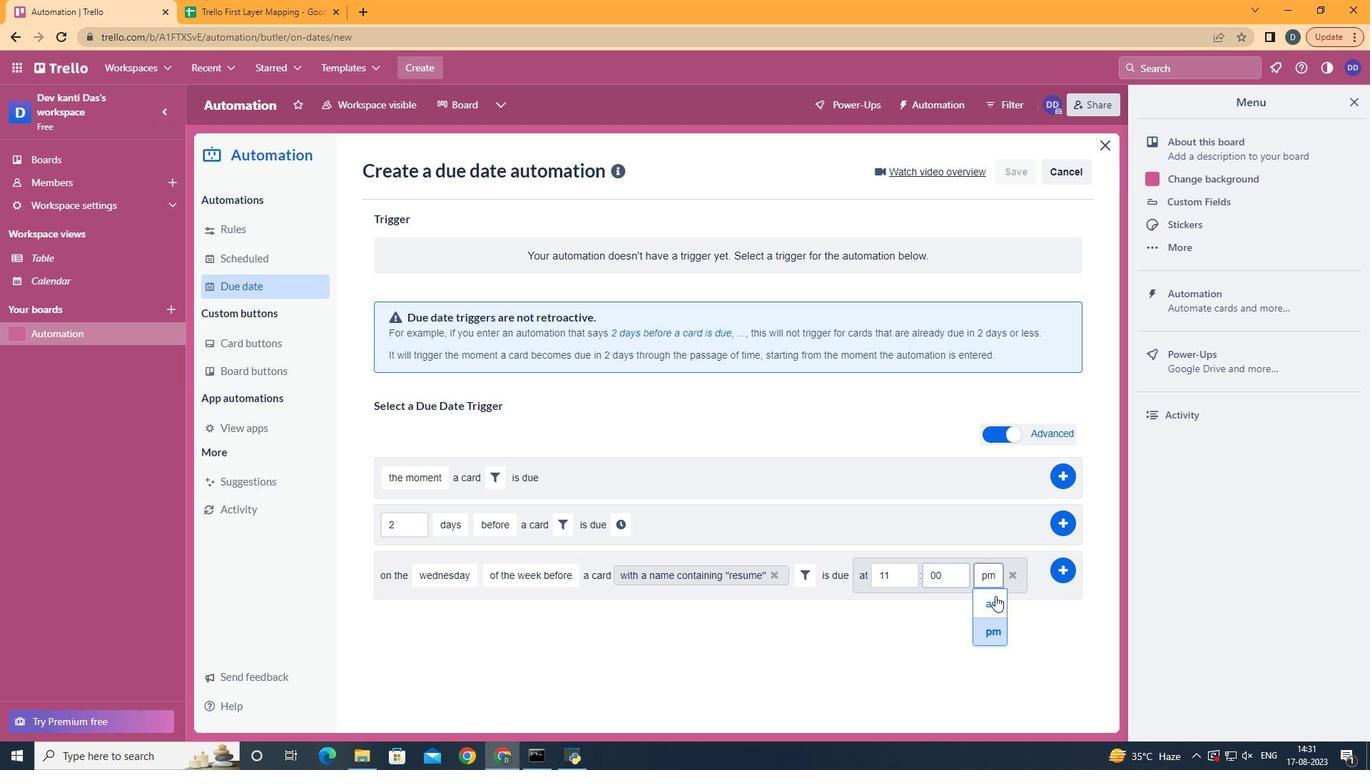 
Action: Mouse pressed left at (1002, 600)
Screenshot: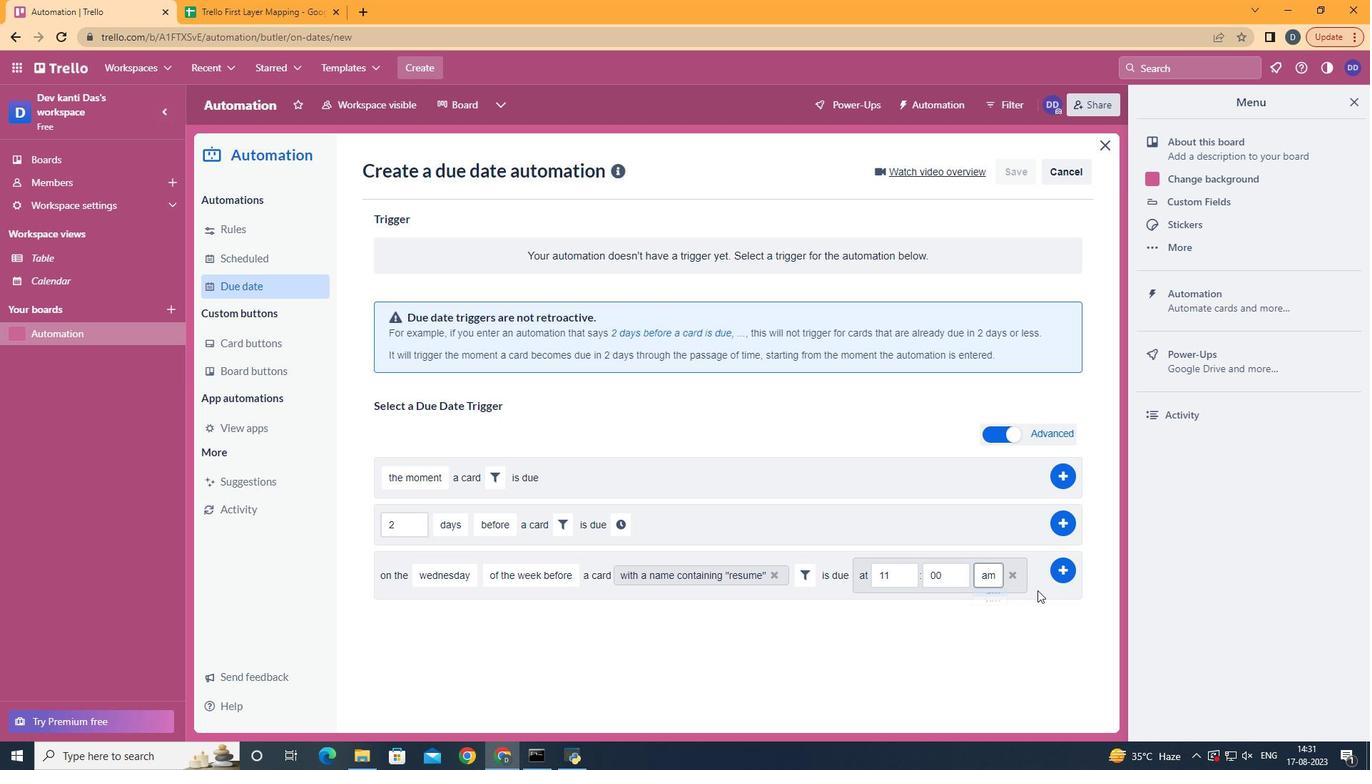 
Action: Mouse moved to (1076, 576)
Screenshot: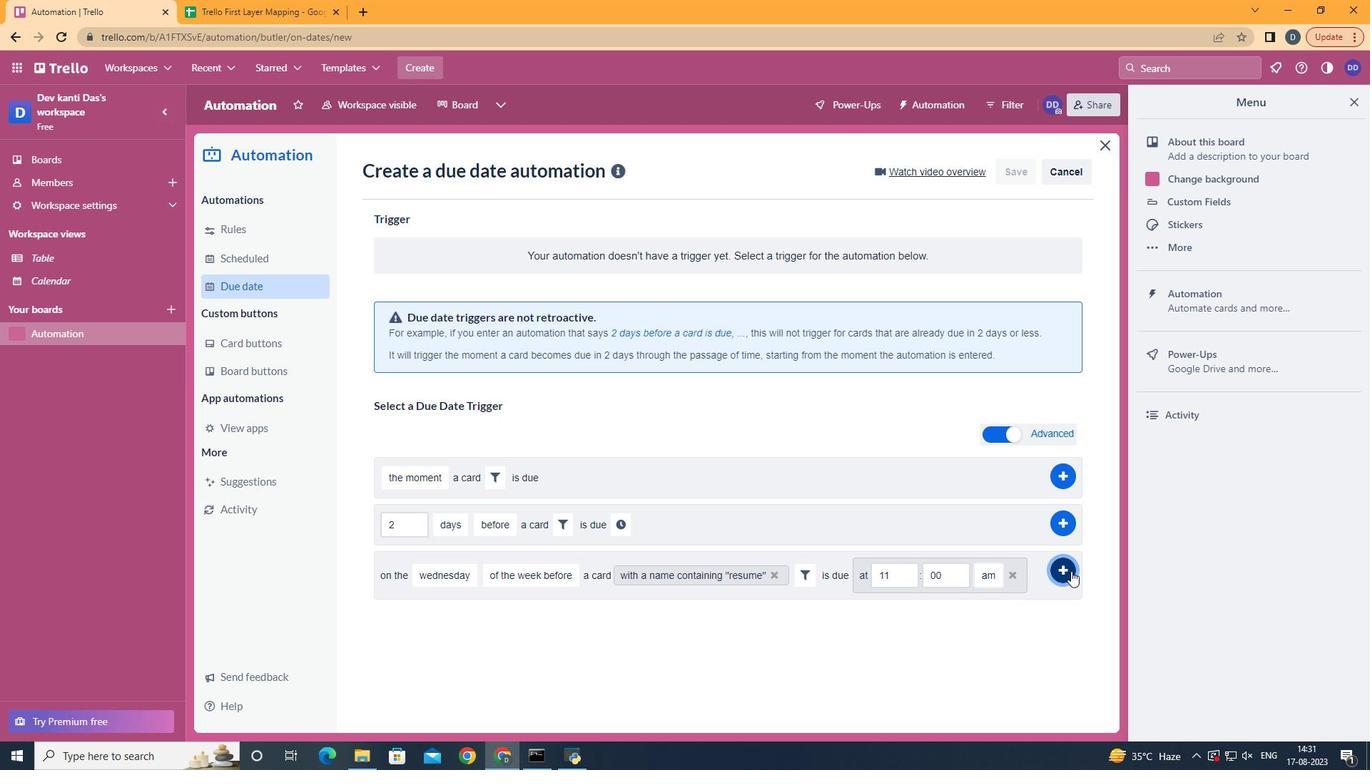 
Action: Mouse pressed left at (1076, 576)
Screenshot: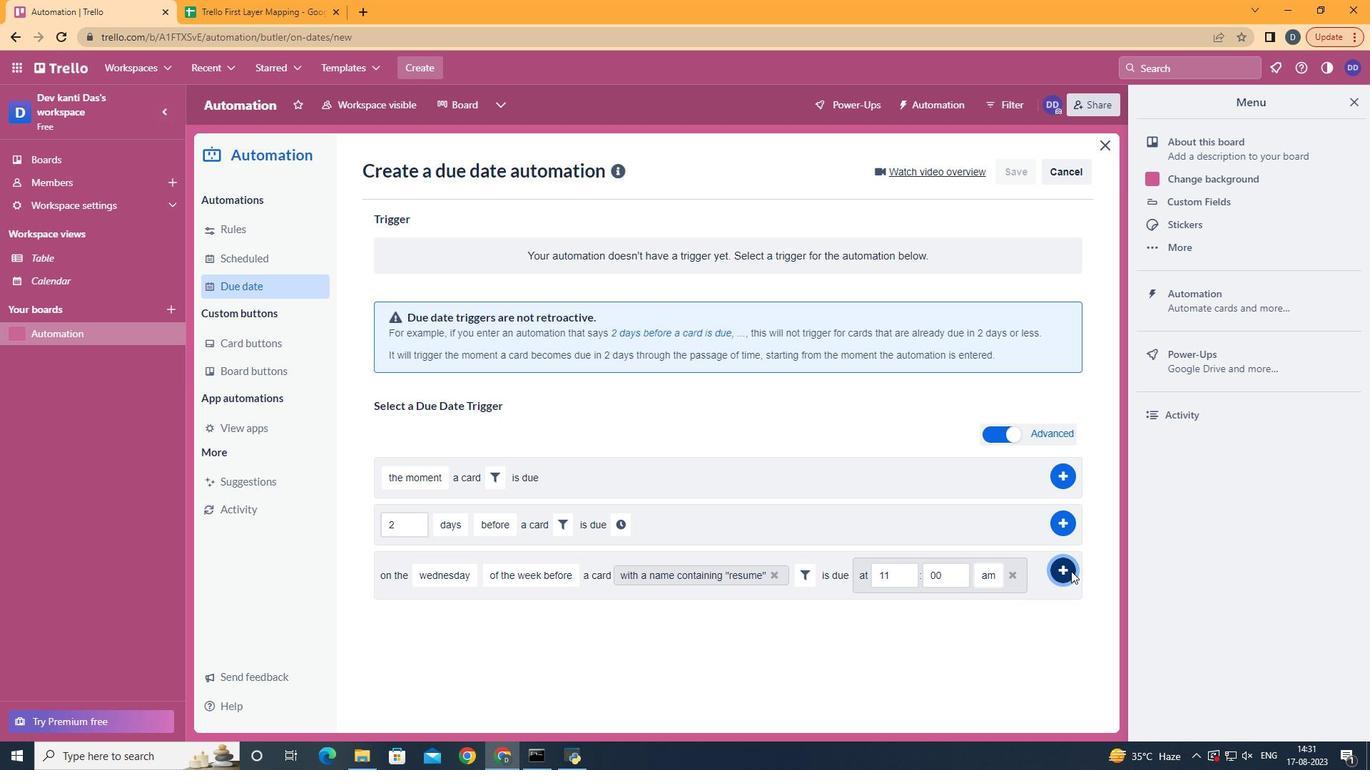 
